 Task: Add an event with the title Second Product Development Meeting: Feature Prioritization, date '2024/04/01', time 8:00 AM to 10:00 AMand add a description: It is essential to listen actively to the potential investor's input, feedback, and inquiries throughout the meeting. This demonstrates your receptiveness to collaboration, willingness to address concerns, and the ability to adapt your business strategy to maximize its potential., put the event into Red category . Add location for the event as: Las Vegas, USA, logged in from the account softage.8@softage.netand send the event invitation to softage.4@softage.net and softage.5@softage.net. Set a reminder for the event 30 minutes before
Action: Mouse moved to (134, 169)
Screenshot: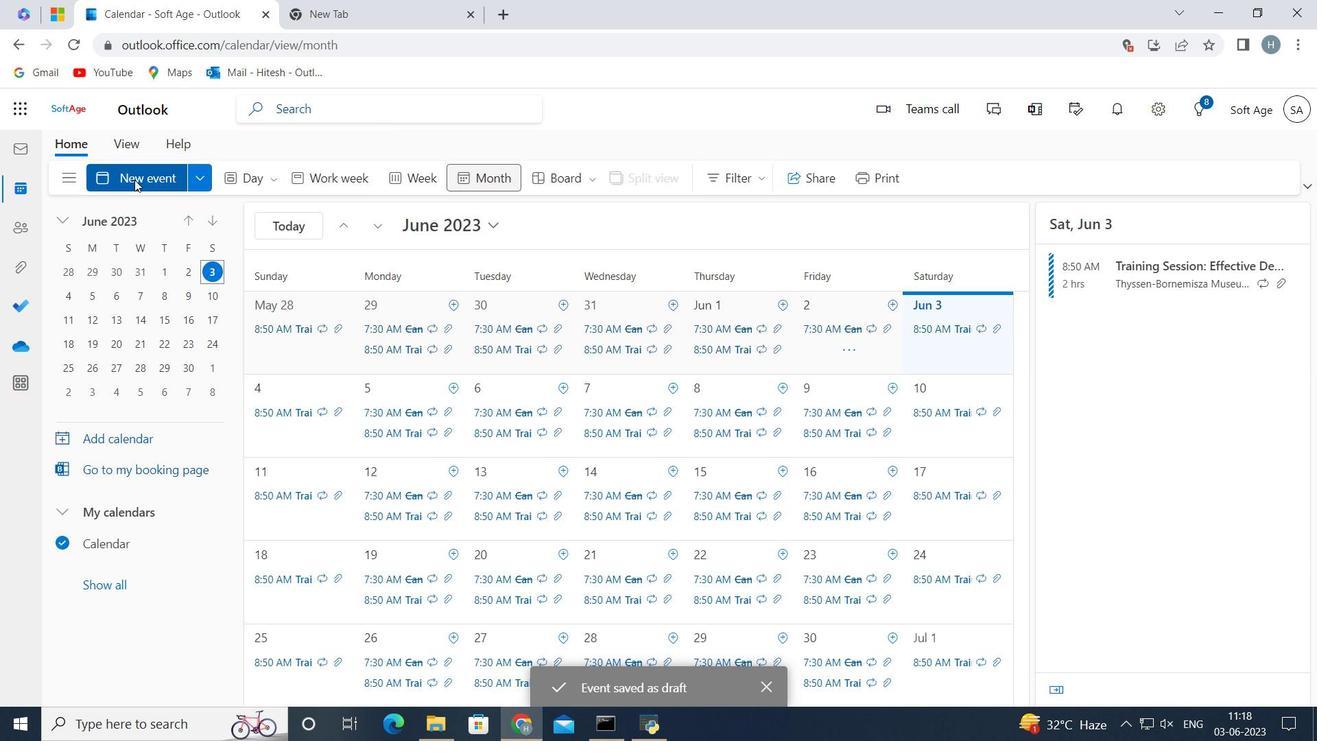 
Action: Mouse pressed left at (134, 169)
Screenshot: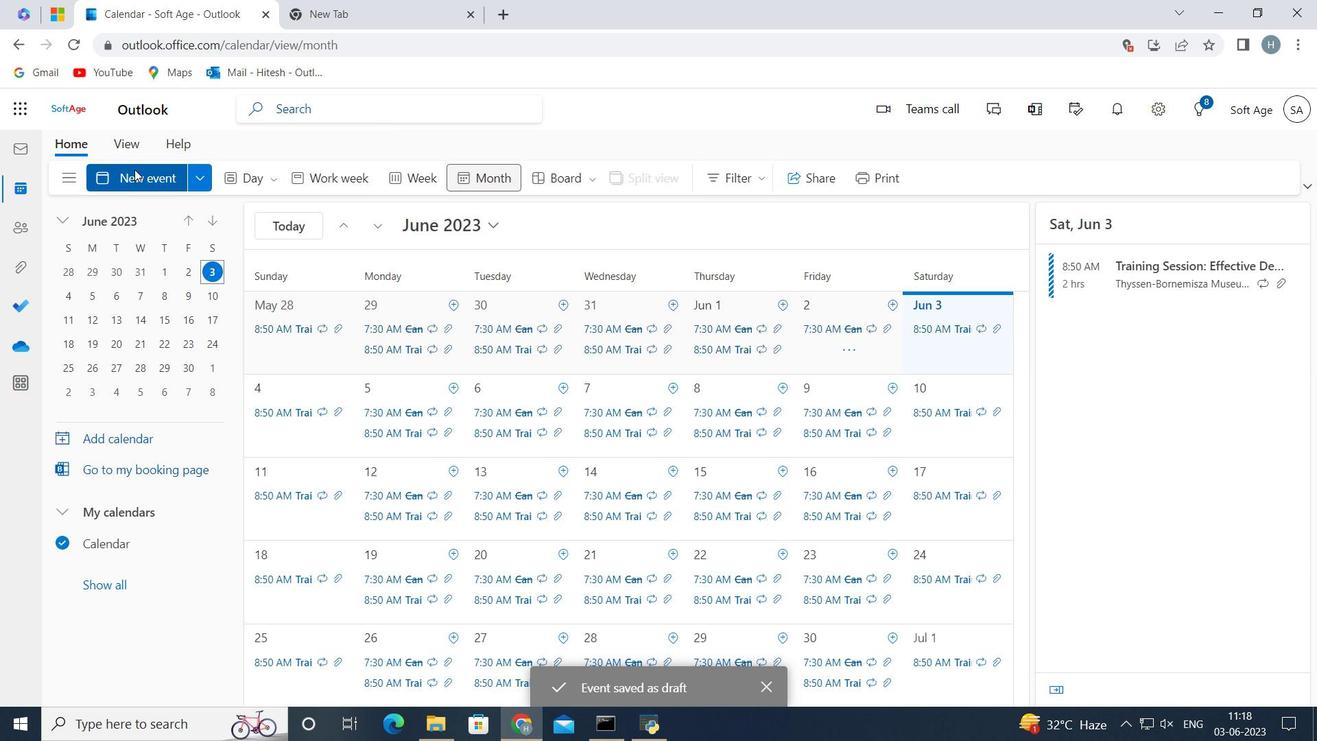 
Action: Mouse moved to (315, 282)
Screenshot: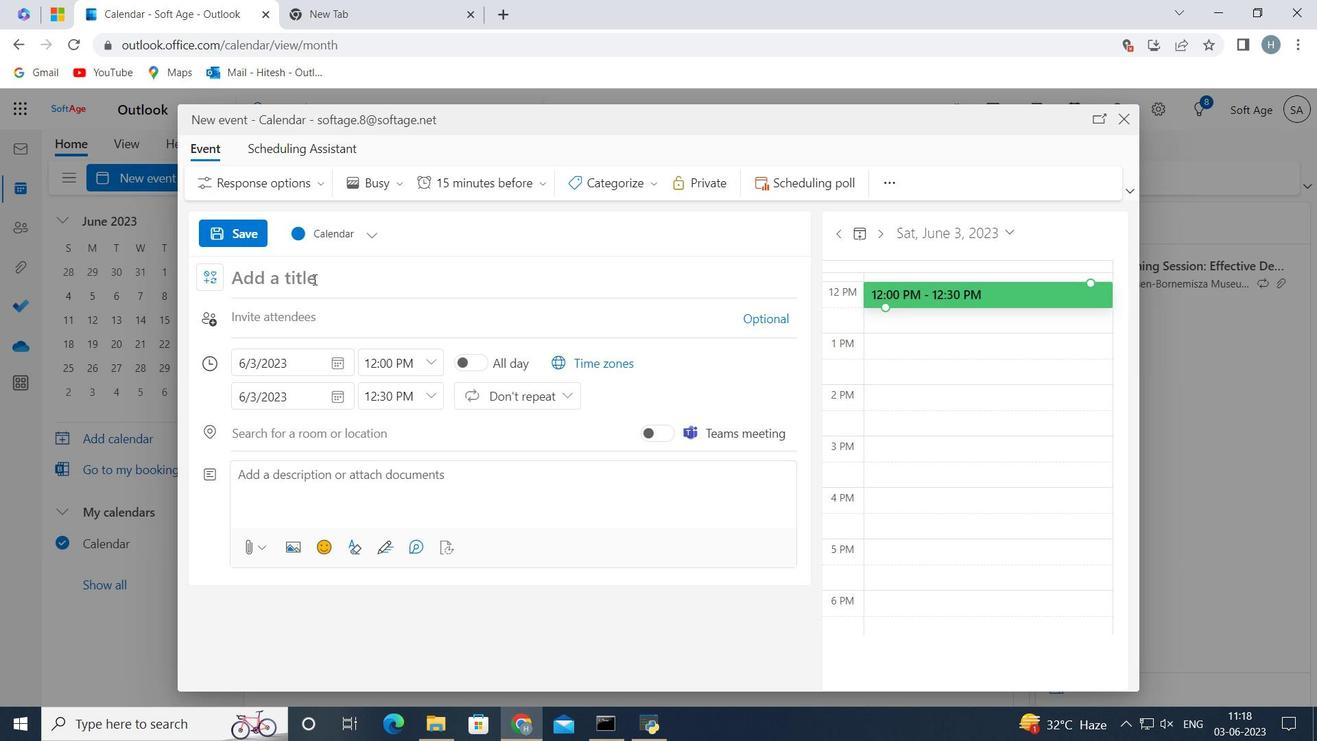 
Action: Mouse pressed left at (315, 282)
Screenshot: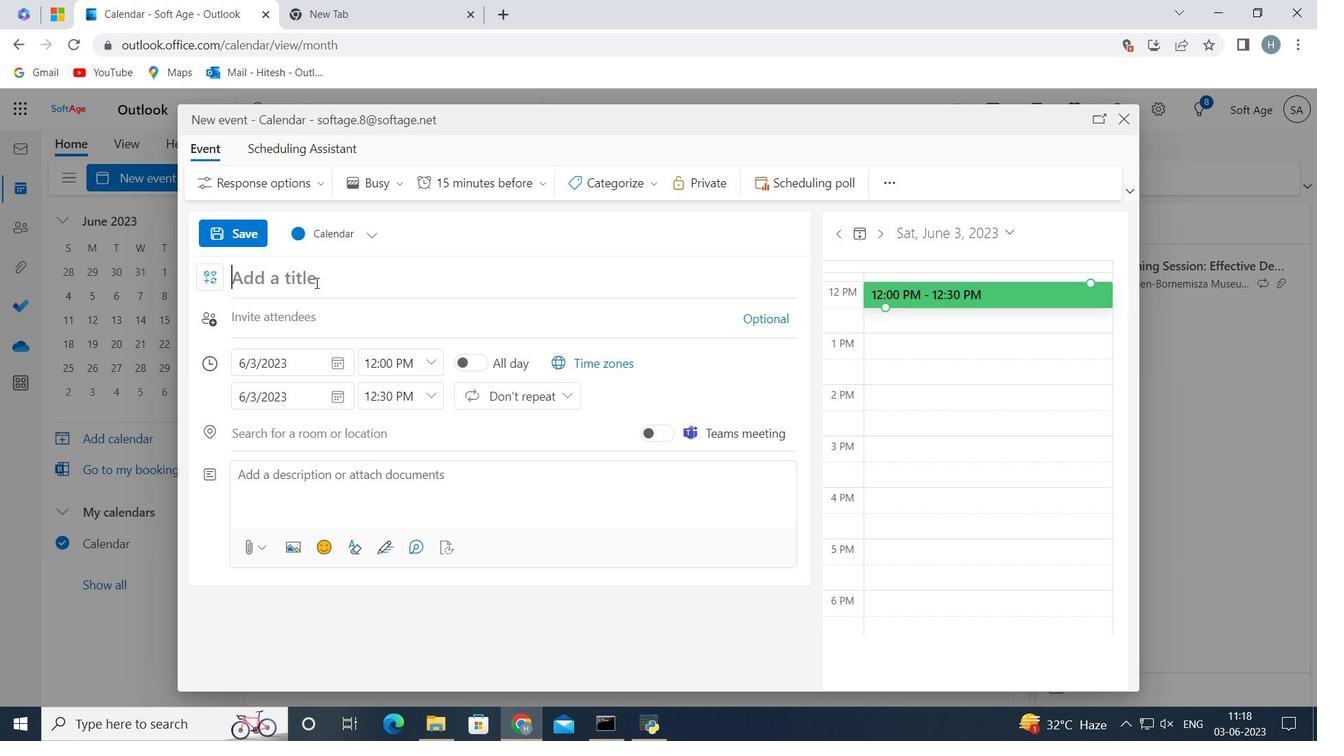 
Action: Key pressed <Key.shift>Second<Key.space><Key.shift><Key.shift><Key.shift><Key.shift><Key.shift><Key.shift><Key.shift><Key.shift><Key.shift><Key.shift><Key.shift><Key.shift><Key.shift><Key.shift><Key.shift><Key.shift><Key.shift><Key.shift><Key.shift><Key.shift><Key.shift><Key.shift><Key.shift><Key.shift><Key.shift><Key.shift><Key.shift><Key.shift><Key.shift><Key.shift><Key.shift><Key.shift><Key.shift><Key.shift><Key.shift><Key.shift><Key.shift><Key.shift>Product<Key.space><Key.shift>Development<Key.space><Key.shift>Meeting
Screenshot: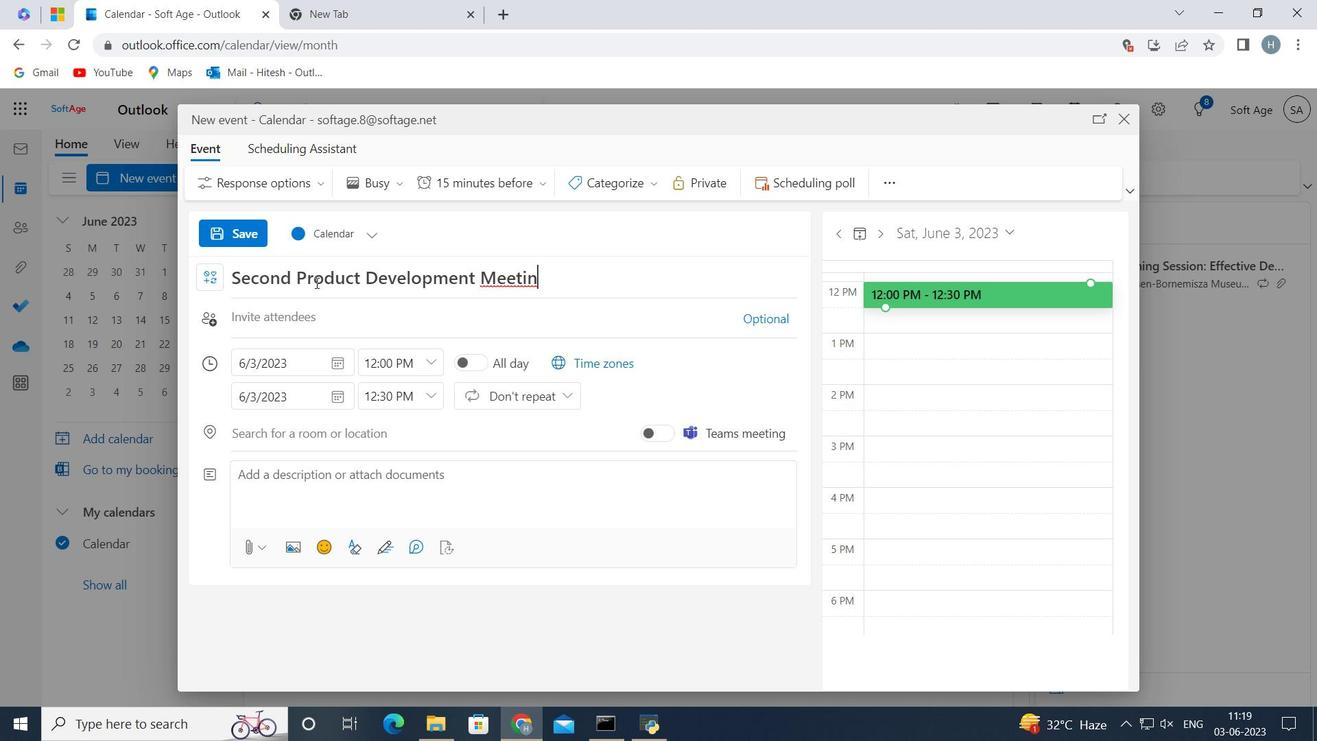 
Action: Mouse moved to (379, 263)
Screenshot: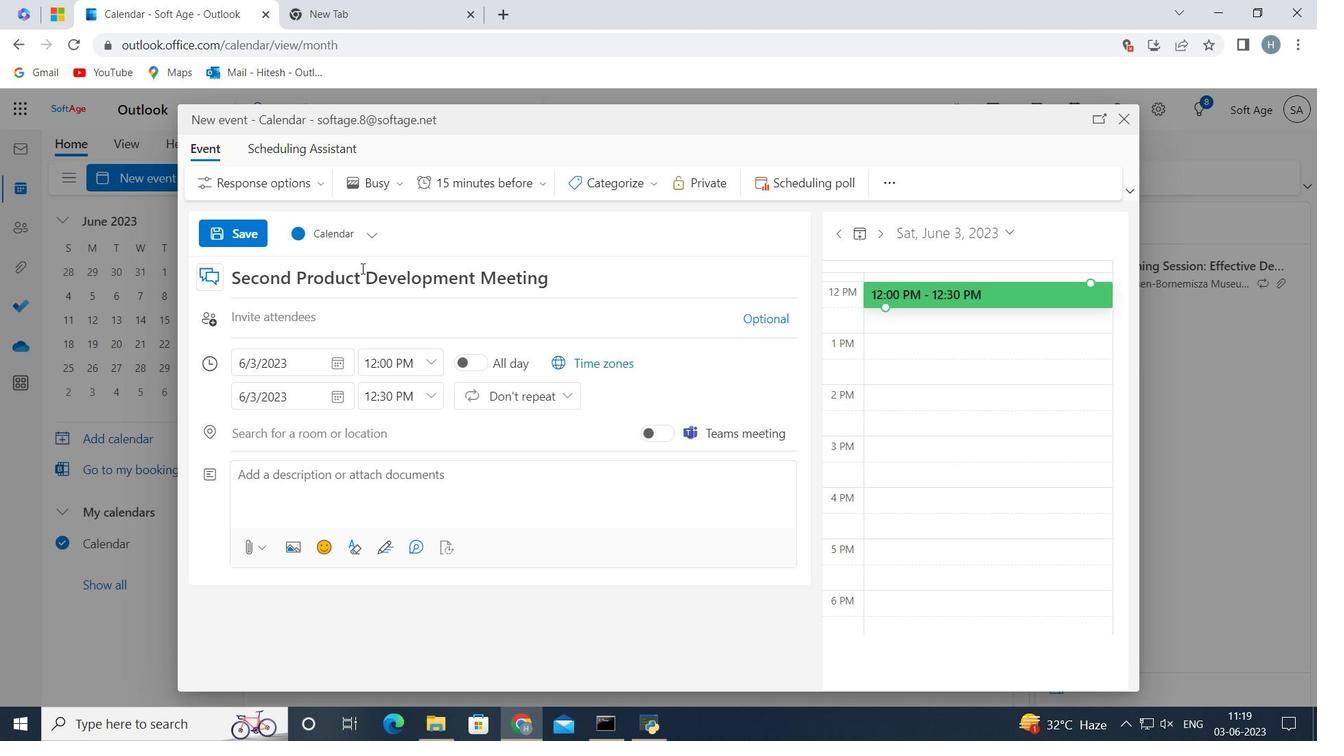 
Action: Key pressed <Key.shift_r>:<Key.space><Key.shift>Feature<Key.space><Key.shift>Prioritization<Key.space>
Screenshot: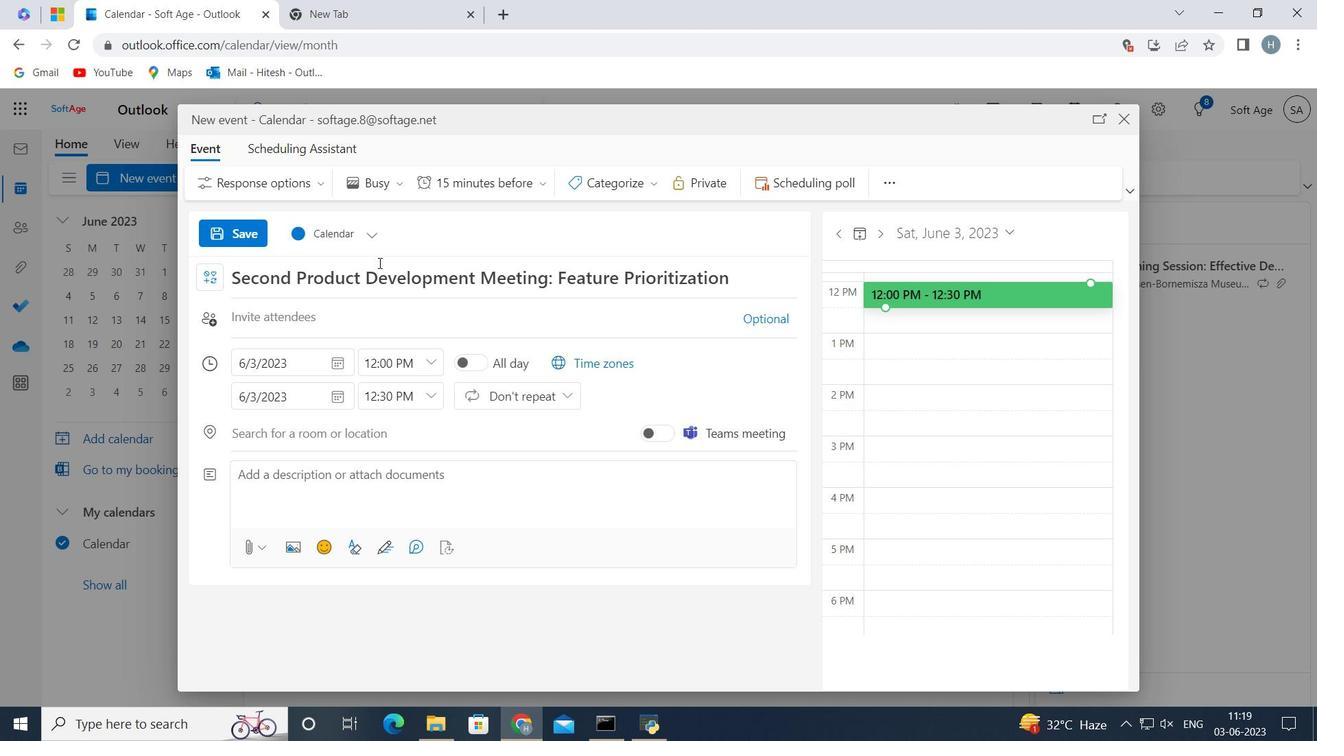 
Action: Mouse moved to (343, 367)
Screenshot: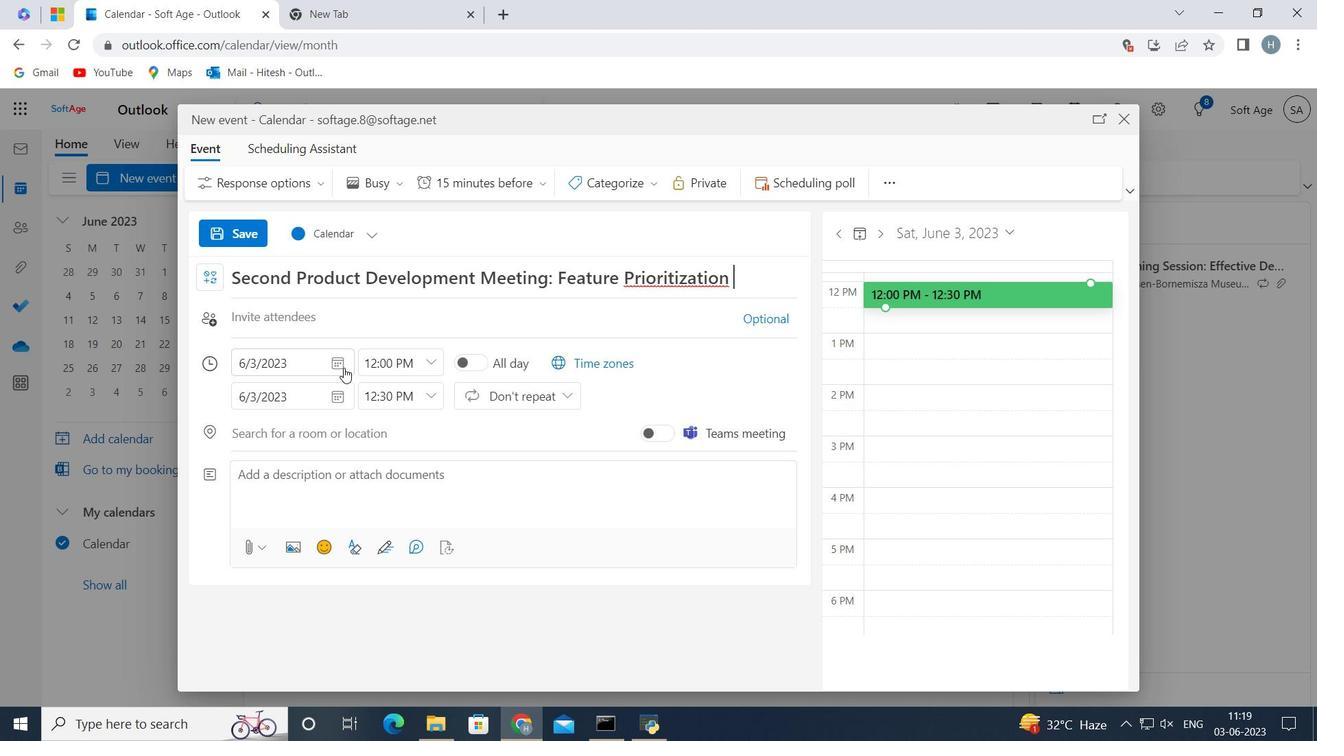 
Action: Mouse pressed left at (343, 367)
Screenshot: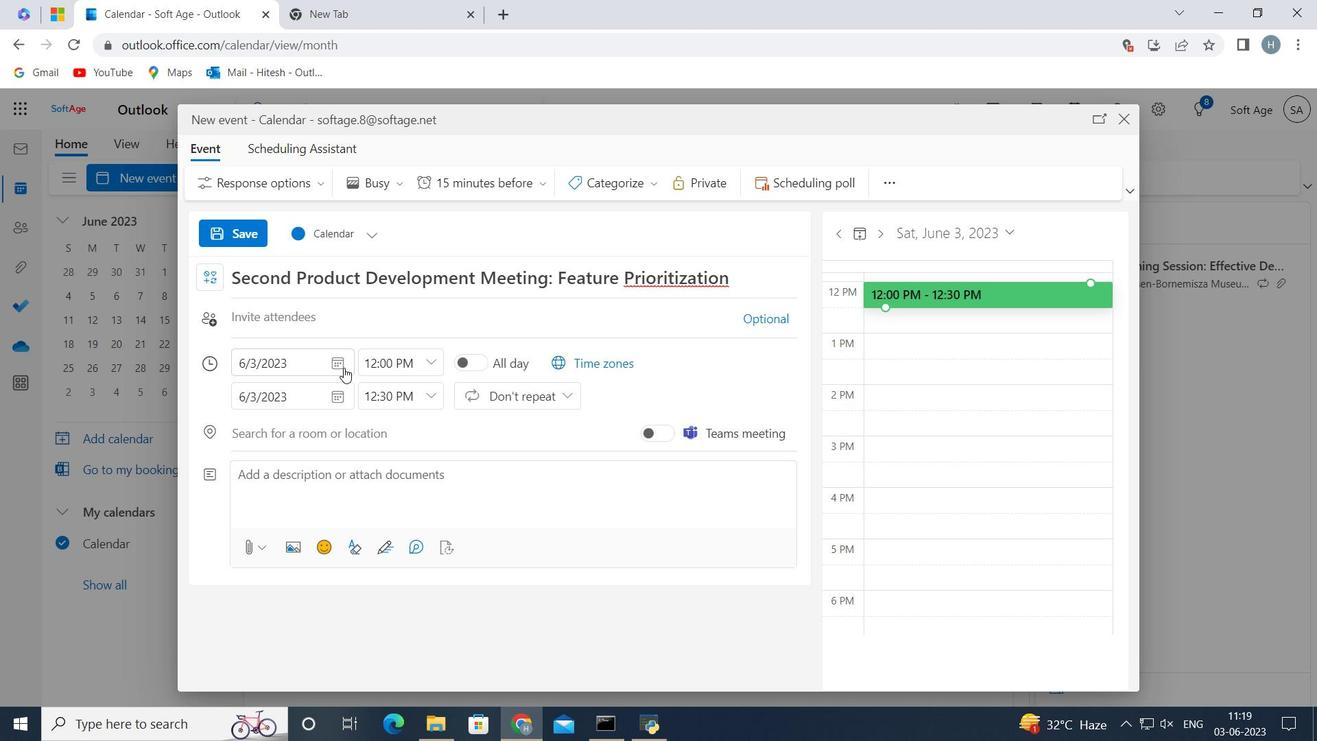 
Action: Mouse moved to (396, 399)
Screenshot: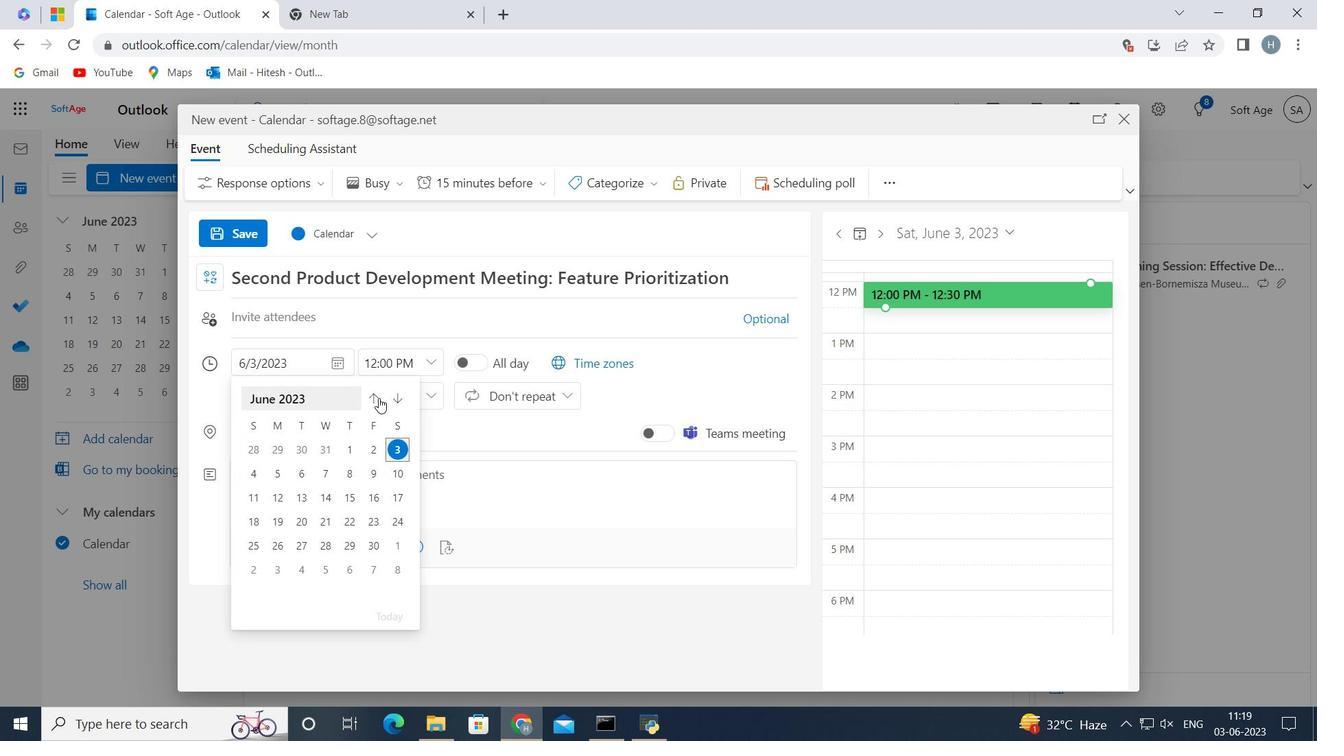 
Action: Mouse pressed left at (396, 399)
Screenshot: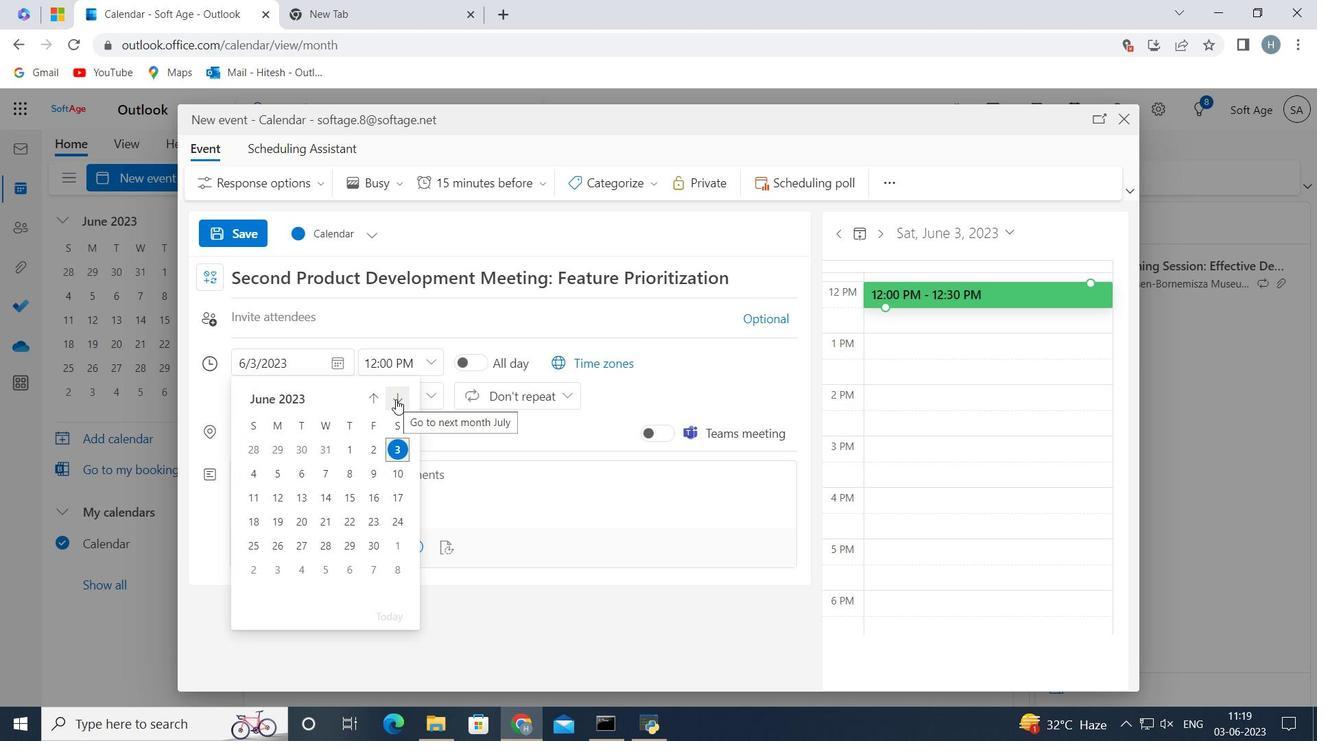
Action: Mouse pressed left at (396, 399)
Screenshot: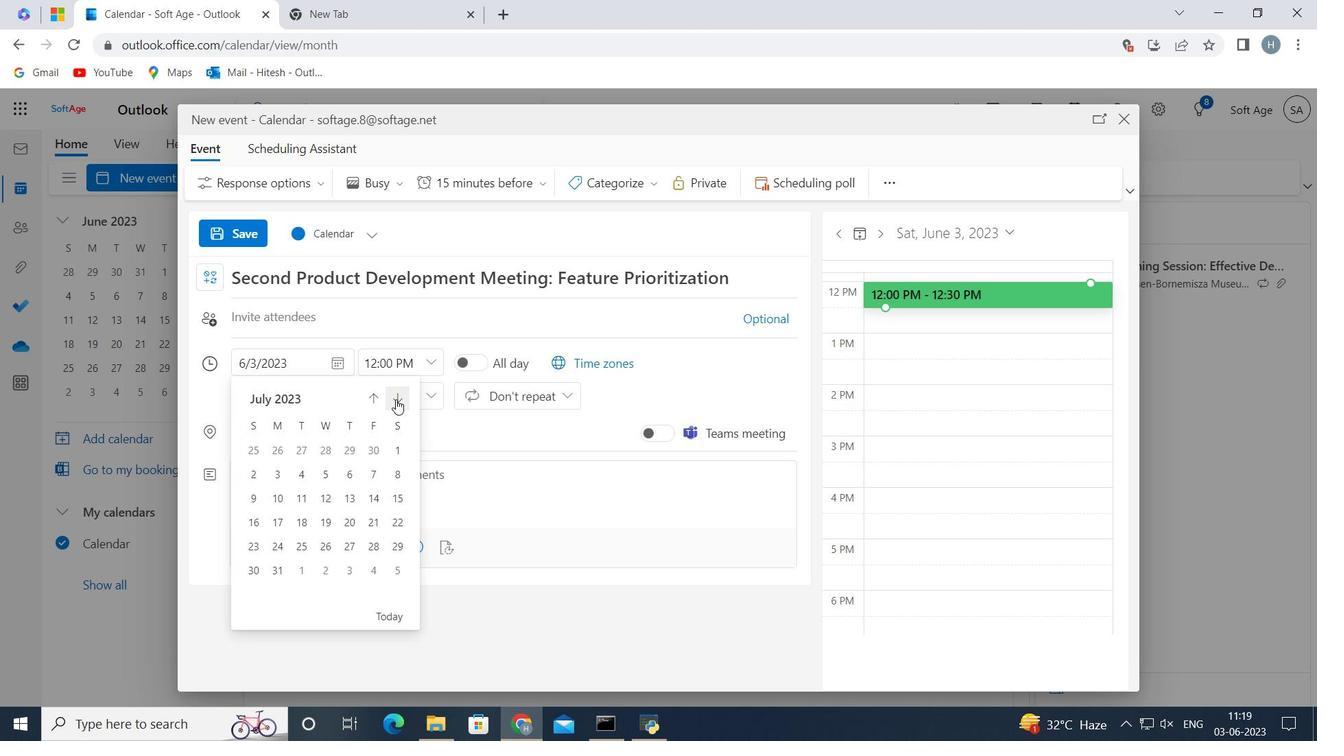 
Action: Mouse pressed left at (396, 399)
Screenshot: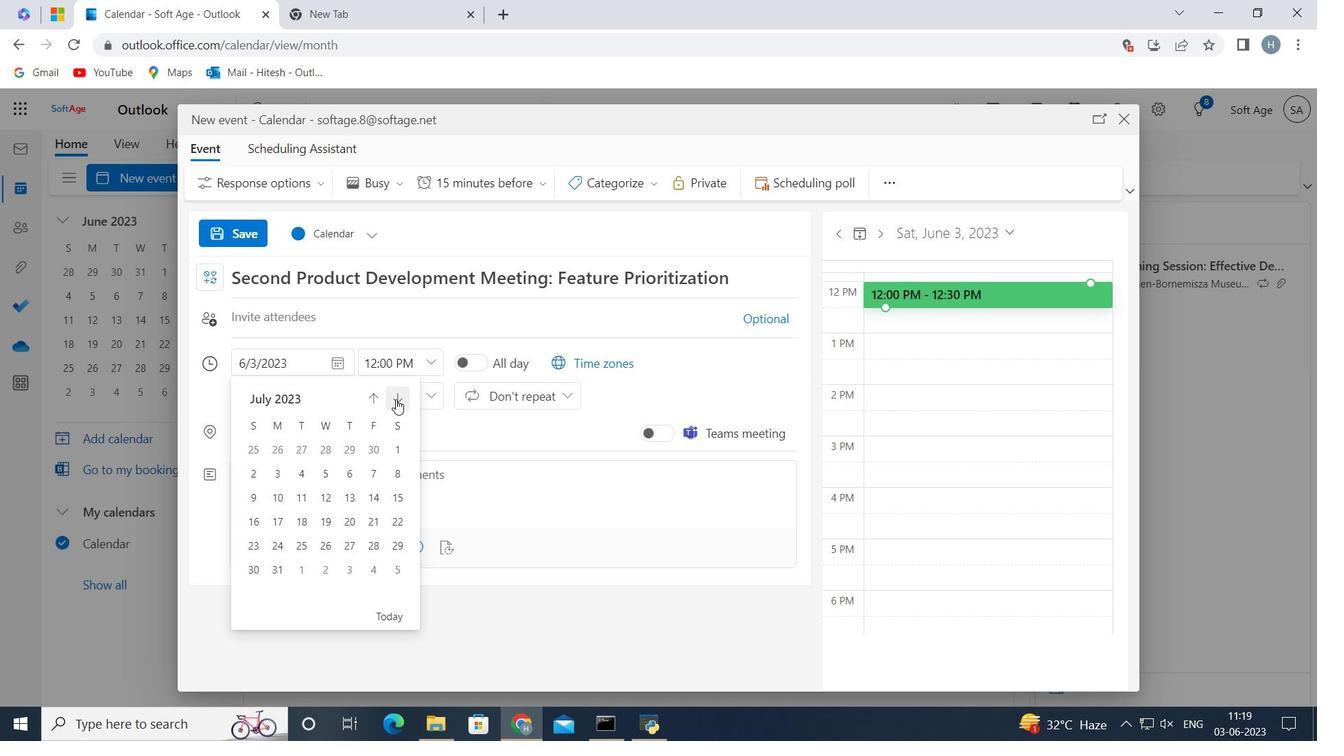 
Action: Mouse pressed left at (396, 399)
Screenshot: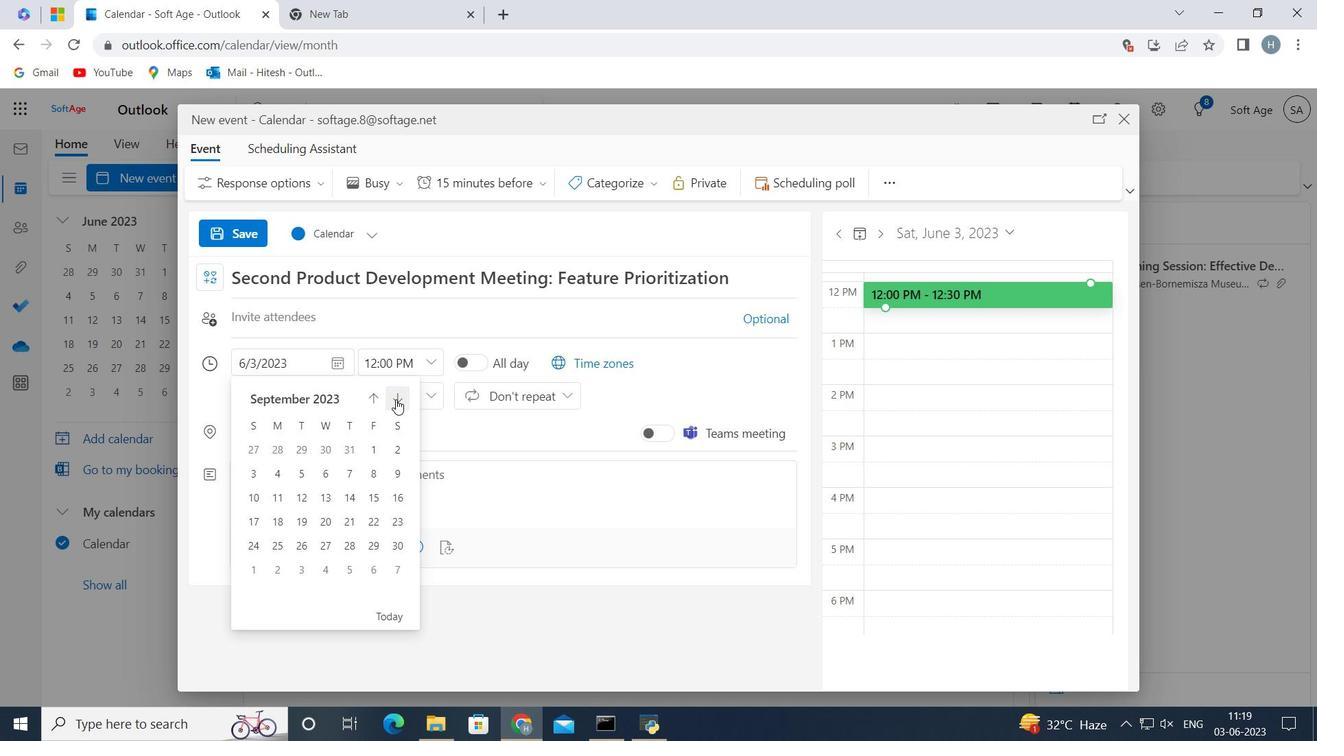 
Action: Mouse pressed left at (396, 399)
Screenshot: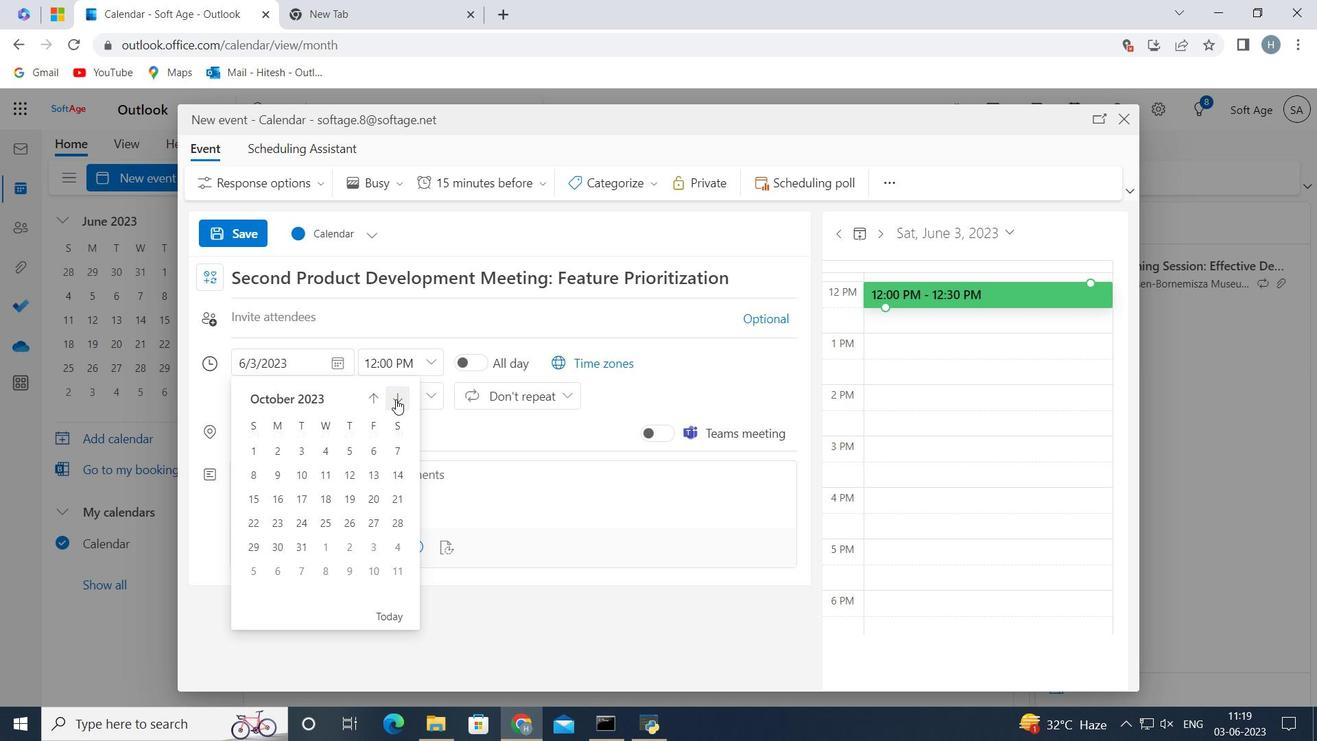 
Action: Mouse pressed left at (396, 399)
Screenshot: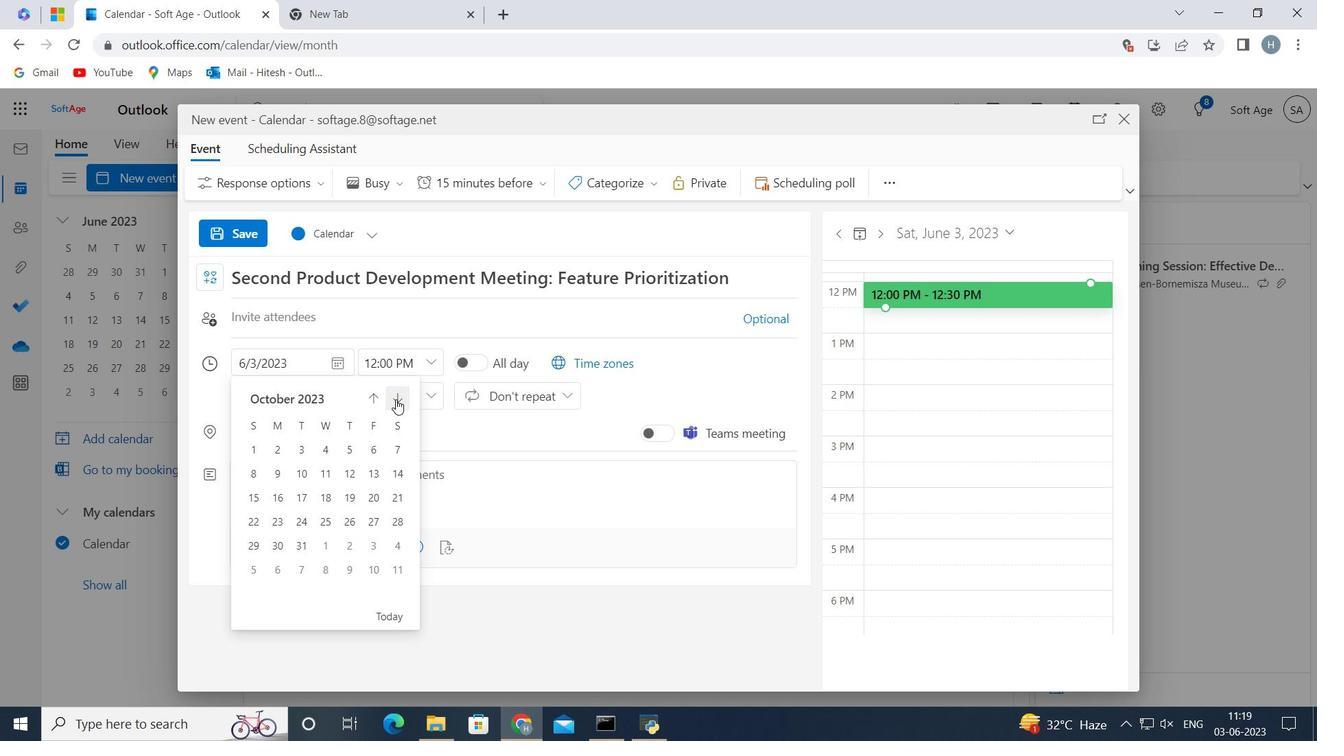 
Action: Mouse pressed left at (396, 399)
Screenshot: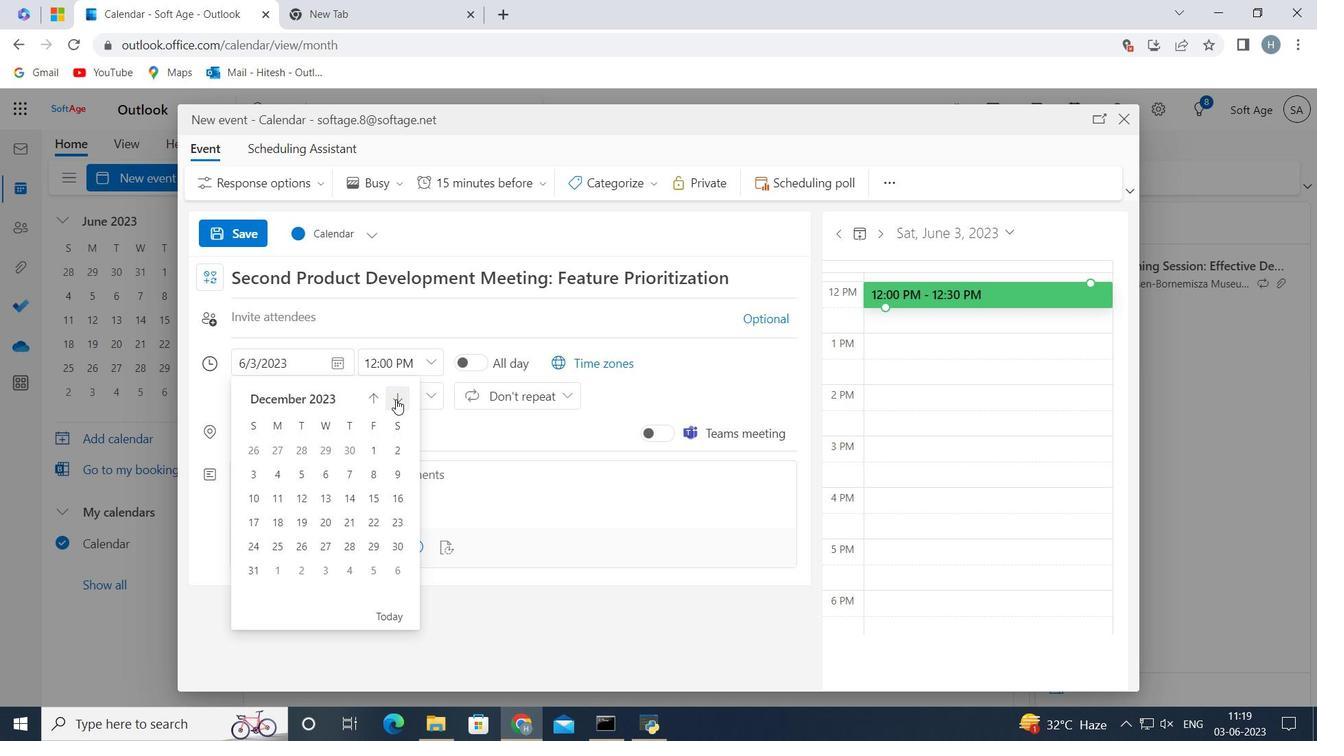 
Action: Mouse pressed left at (396, 399)
Screenshot: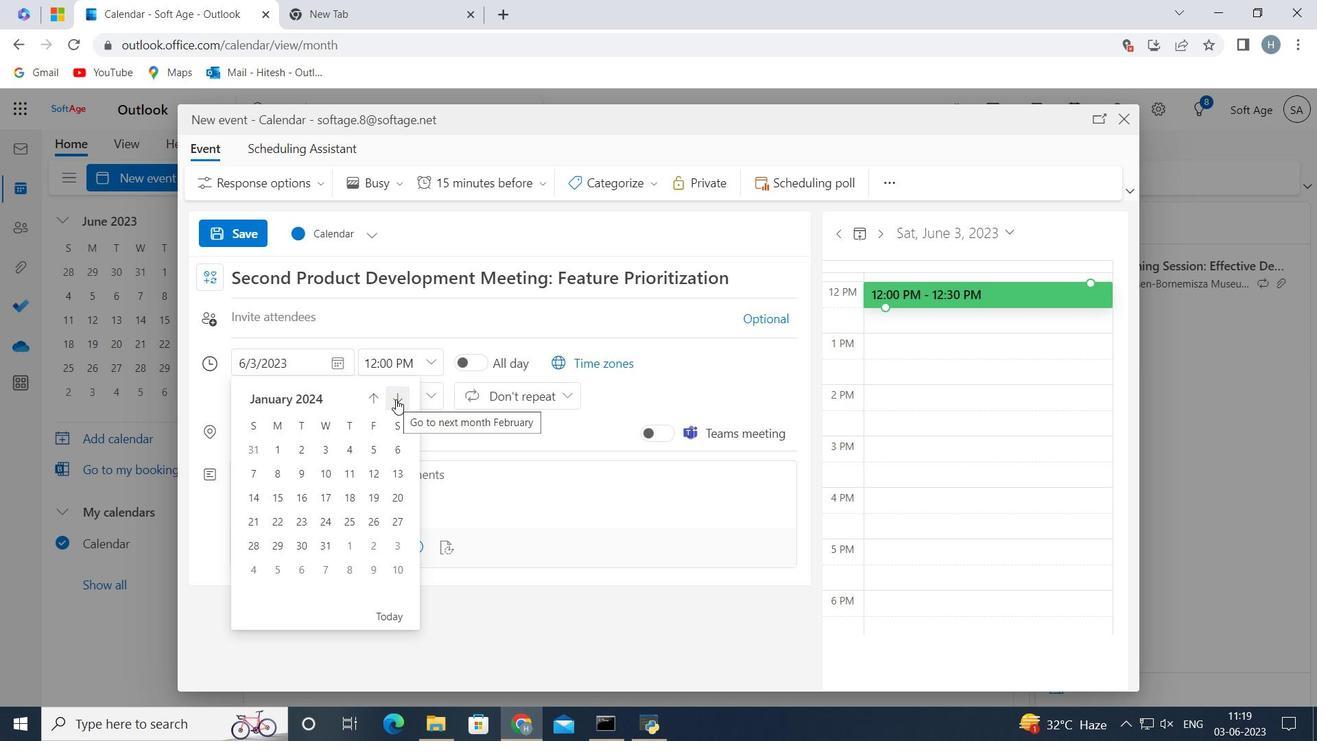 
Action: Mouse pressed left at (396, 399)
Screenshot: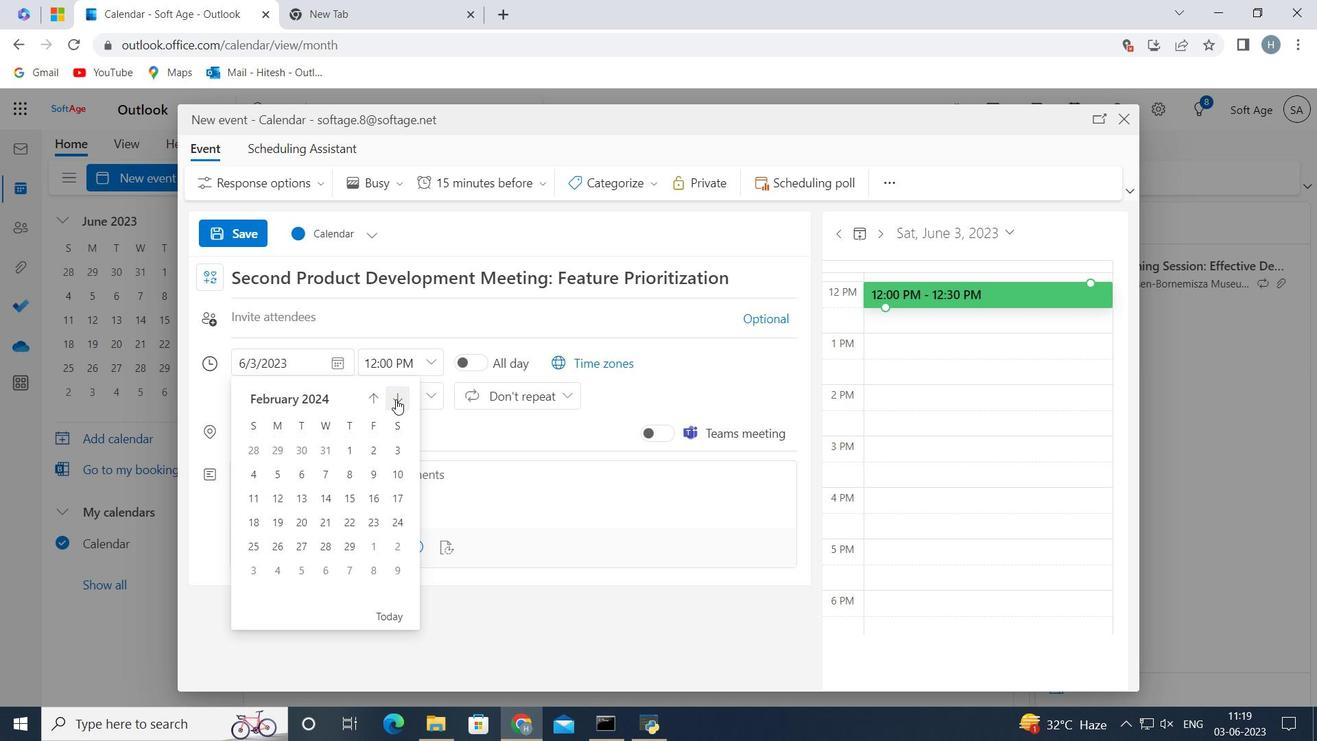 
Action: Mouse pressed left at (396, 399)
Screenshot: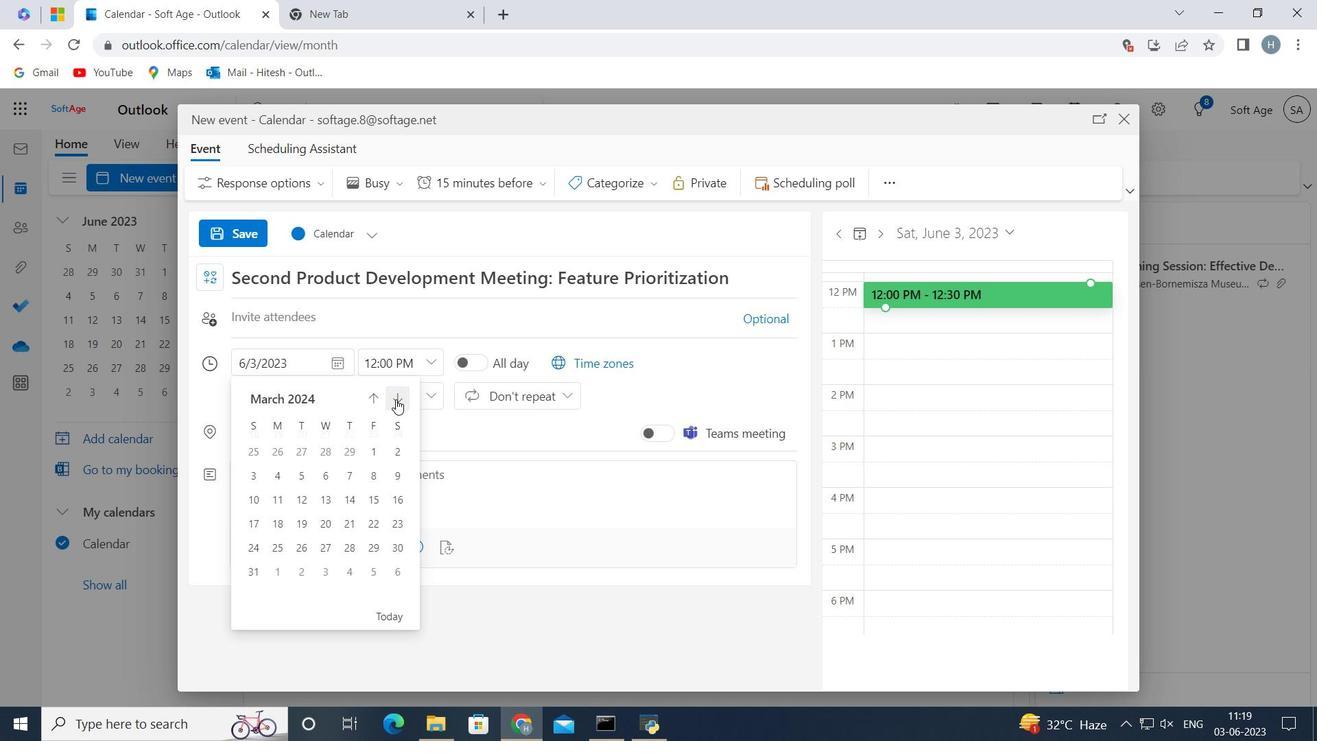 
Action: Mouse moved to (280, 446)
Screenshot: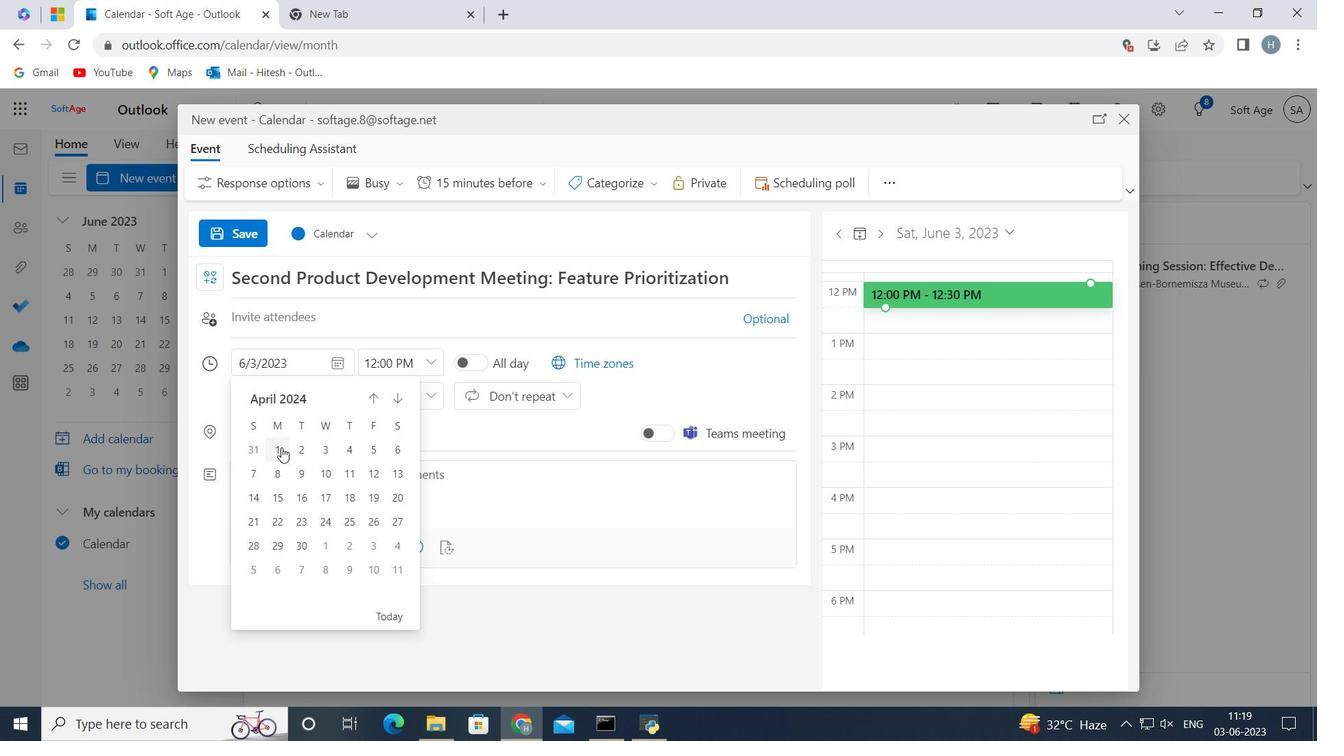 
Action: Mouse pressed left at (280, 446)
Screenshot: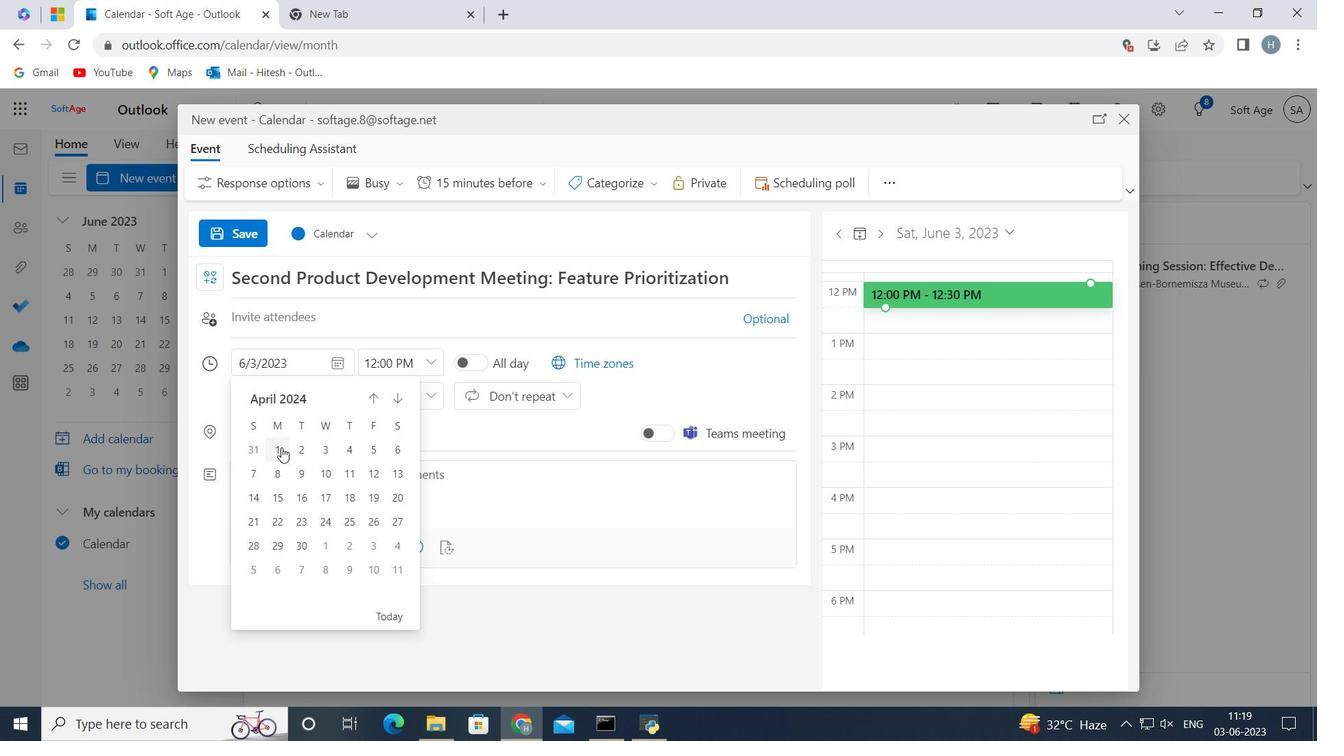 
Action: Mouse moved to (430, 363)
Screenshot: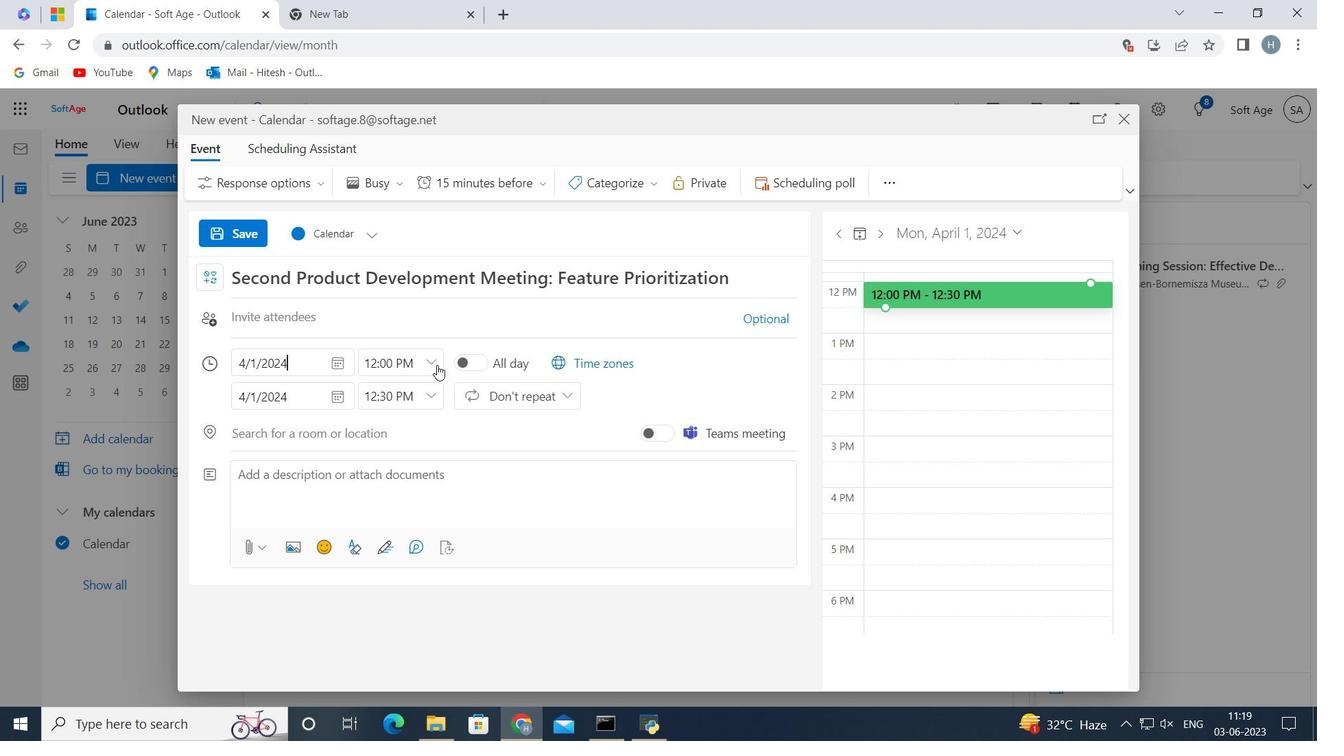 
Action: Mouse pressed left at (430, 363)
Screenshot: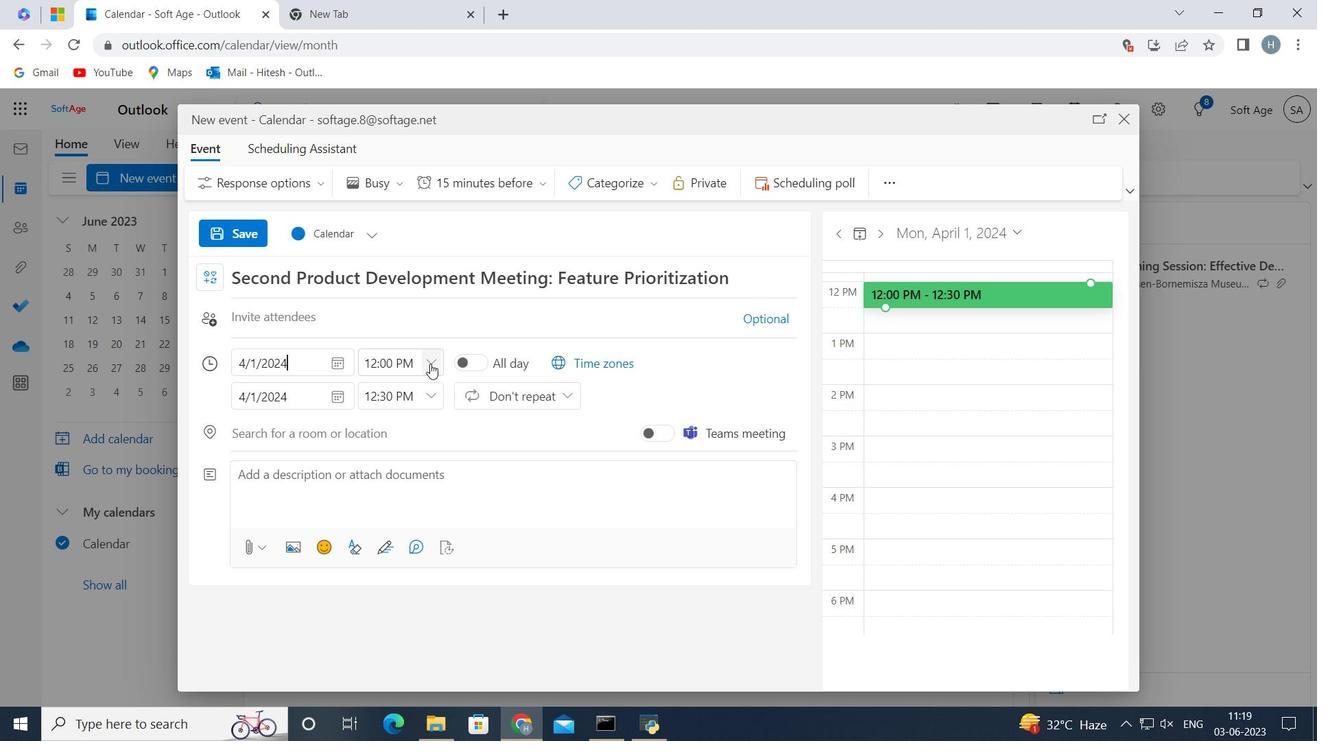 
Action: Mouse moved to (419, 447)
Screenshot: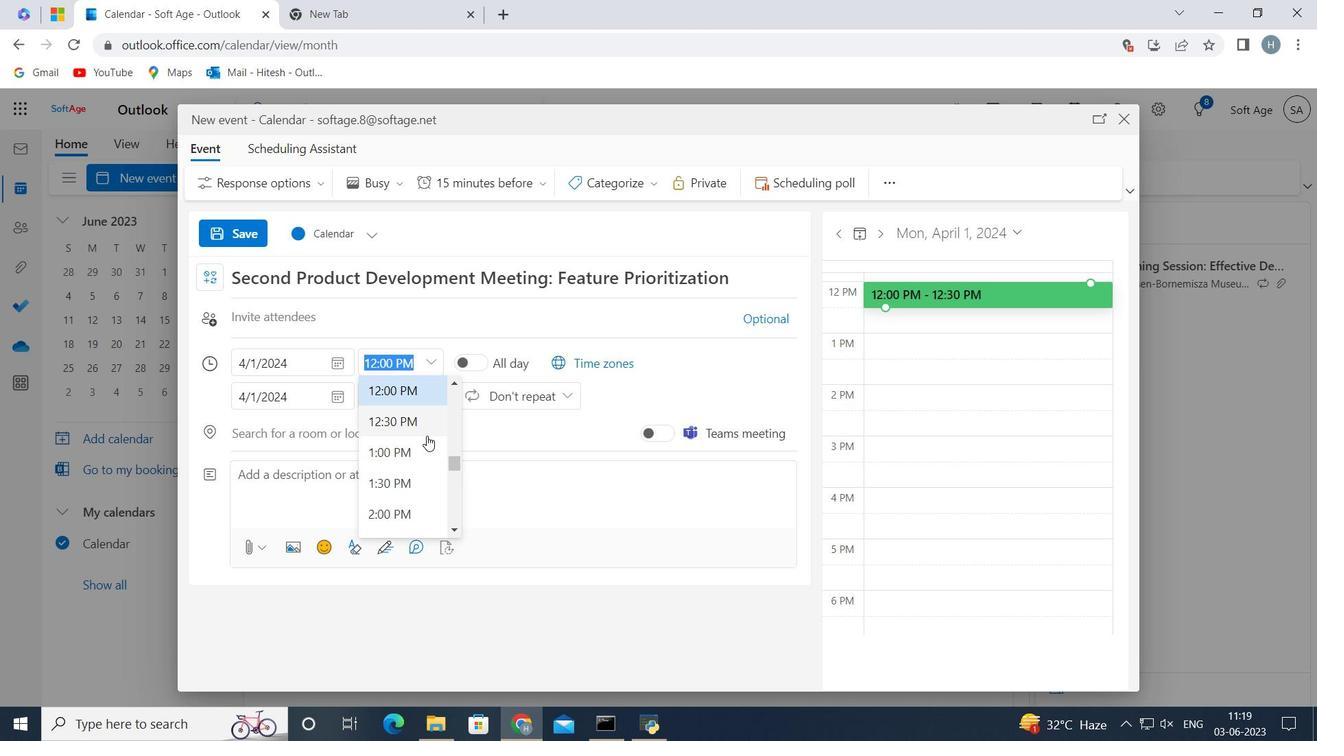 
Action: Mouse scrolled (419, 448) with delta (0, 0)
Screenshot: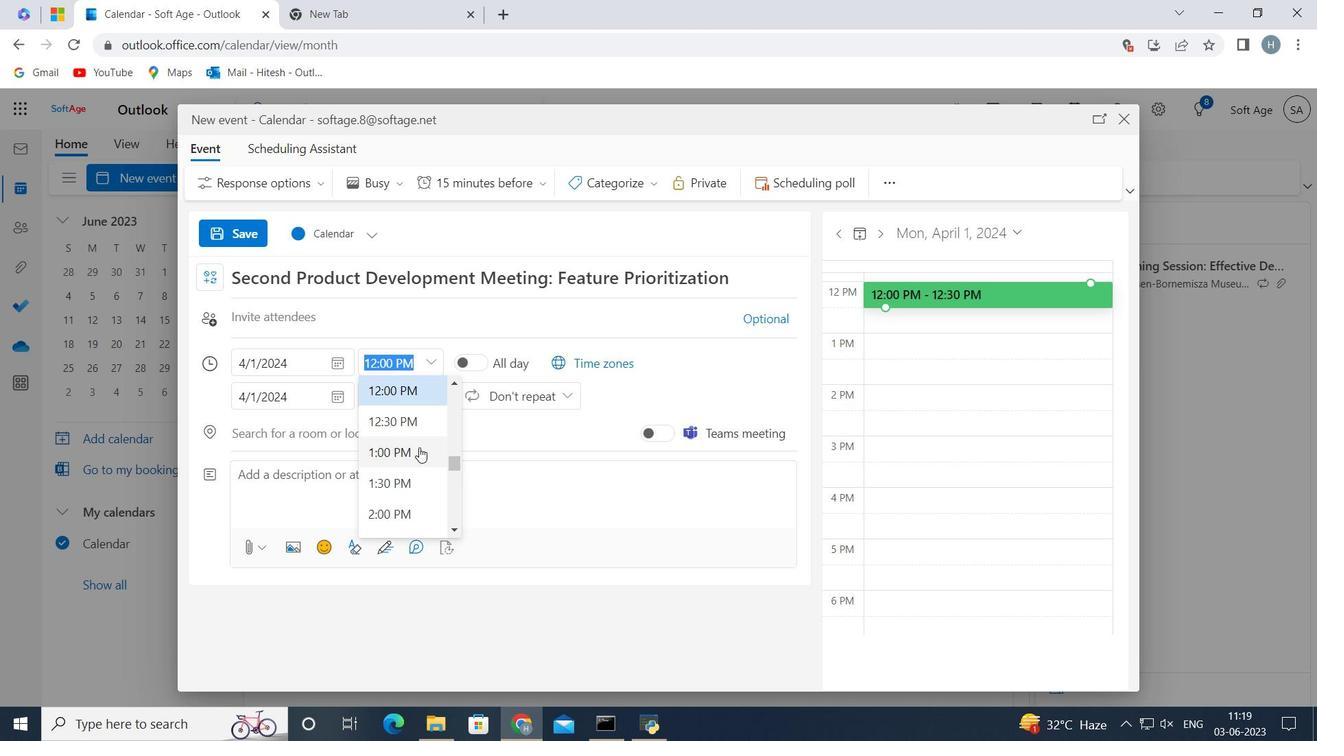 
Action: Mouse scrolled (419, 448) with delta (0, 0)
Screenshot: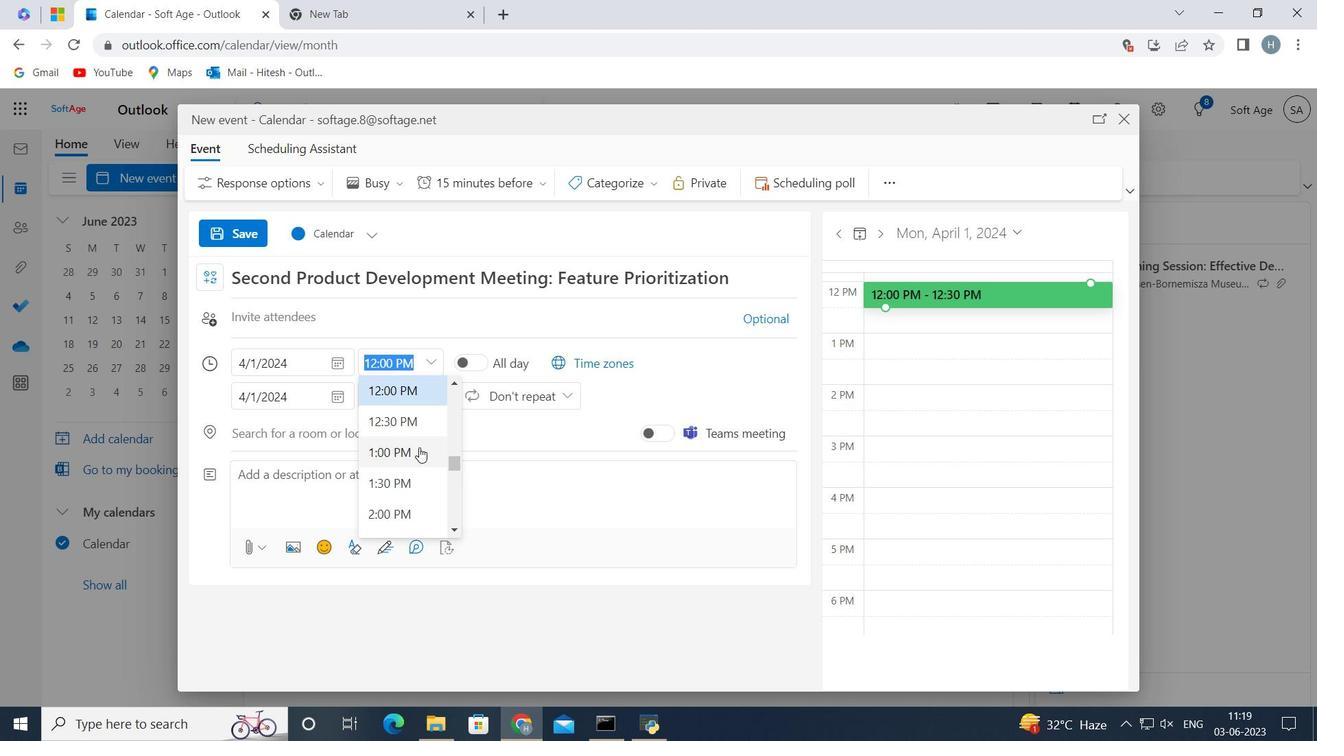
Action: Mouse scrolled (419, 448) with delta (0, 0)
Screenshot: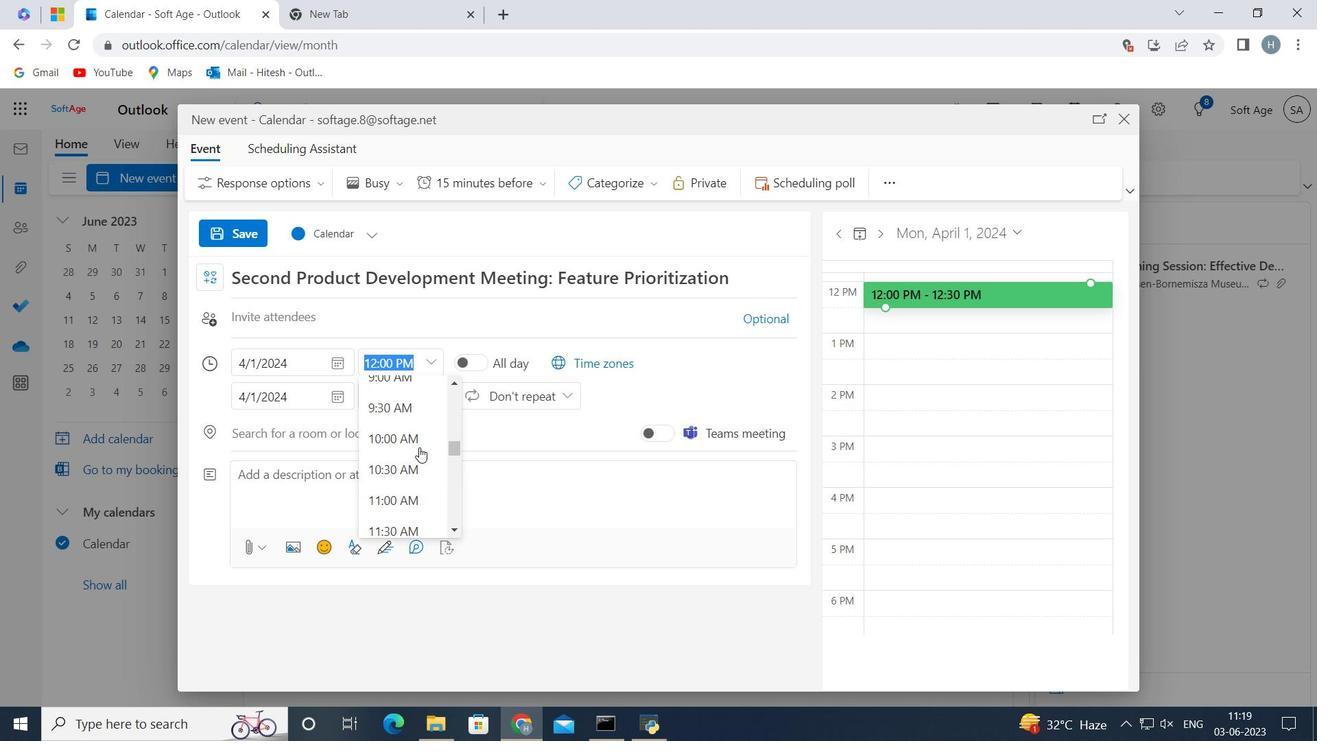 
Action: Mouse moved to (408, 395)
Screenshot: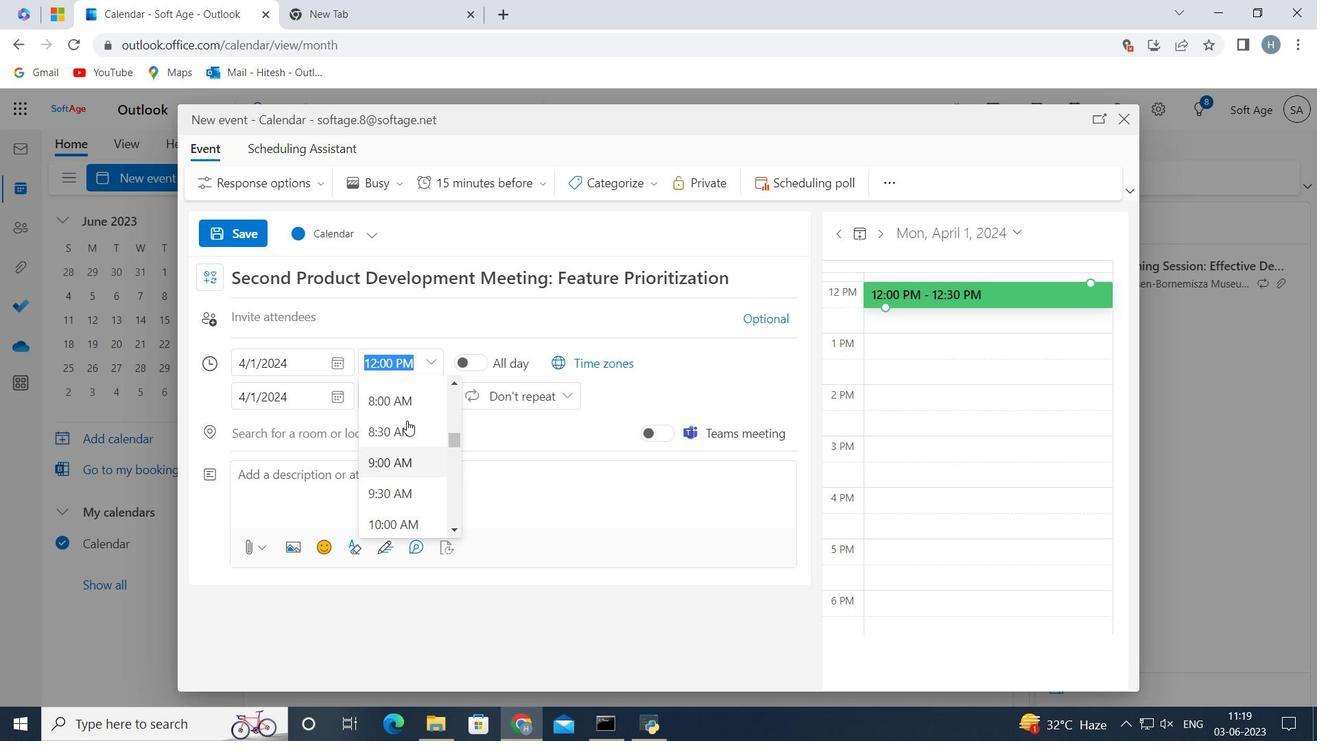 
Action: Mouse pressed left at (408, 395)
Screenshot: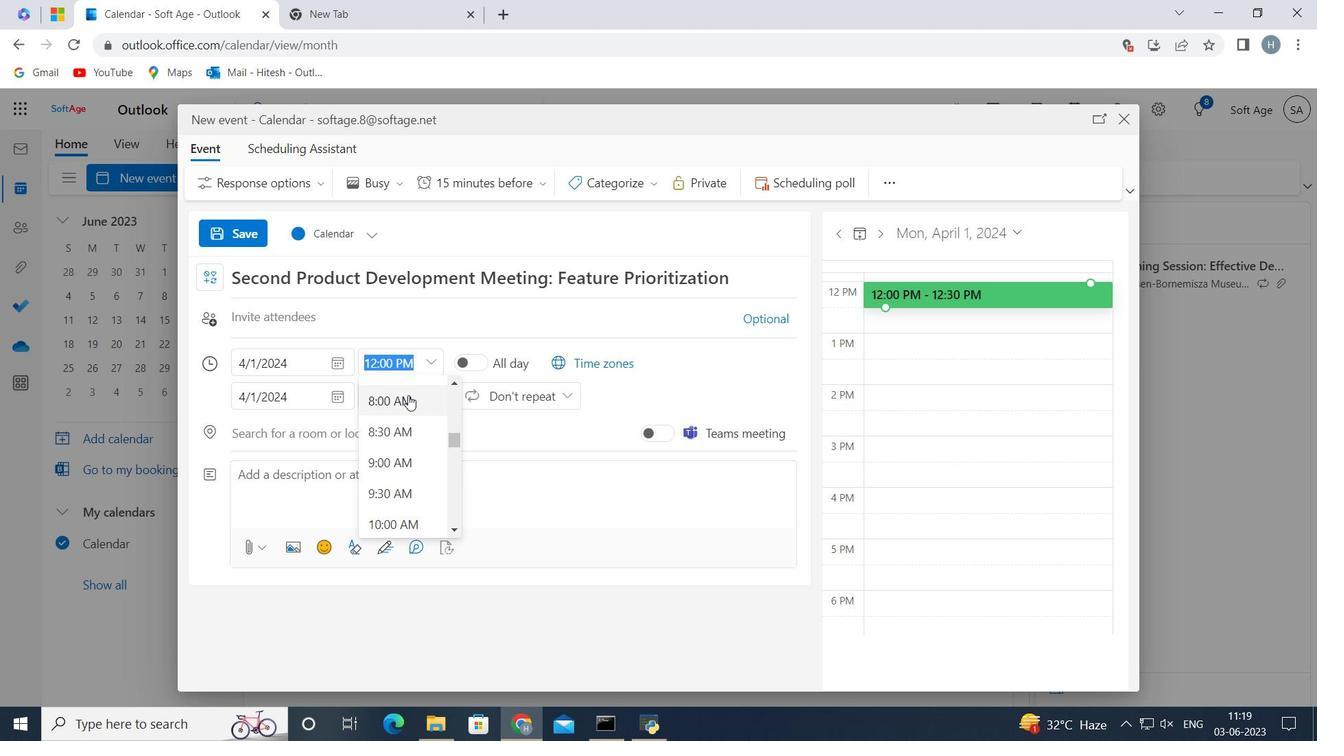 
Action: Mouse moved to (429, 391)
Screenshot: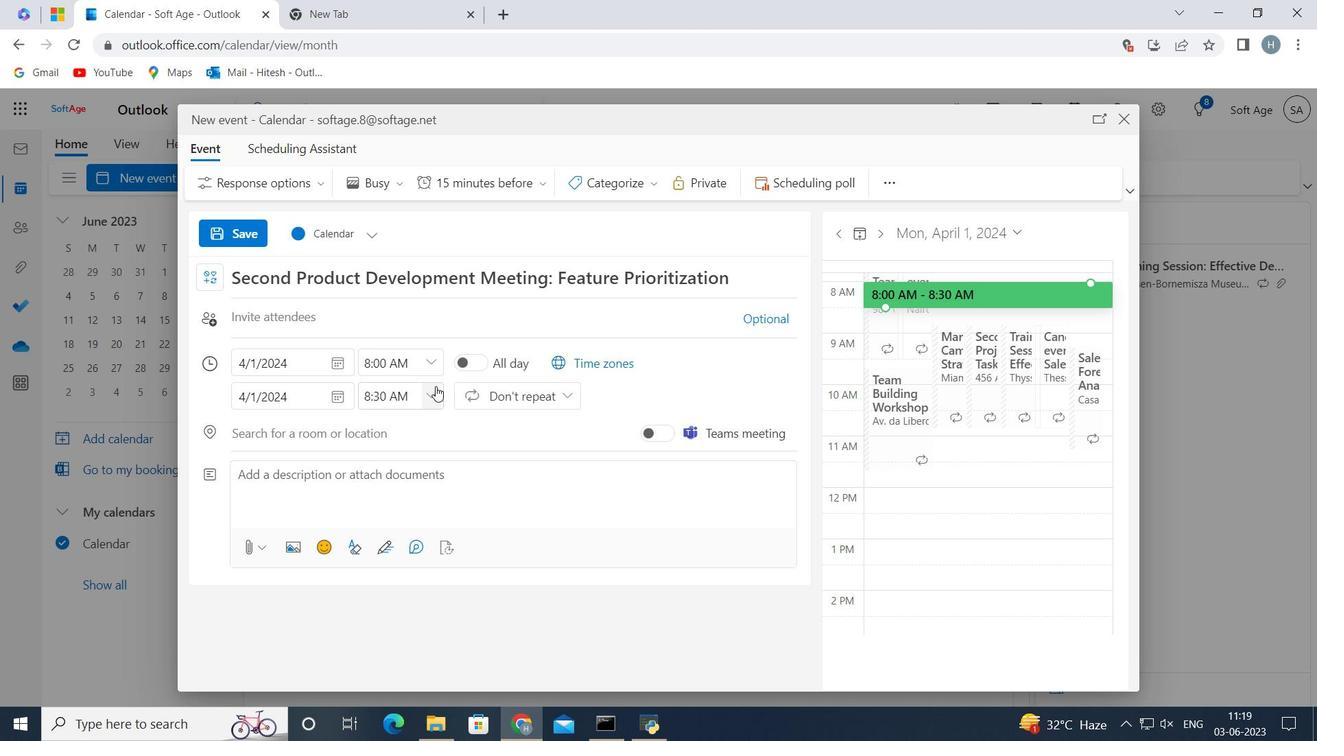 
Action: Mouse pressed left at (429, 391)
Screenshot: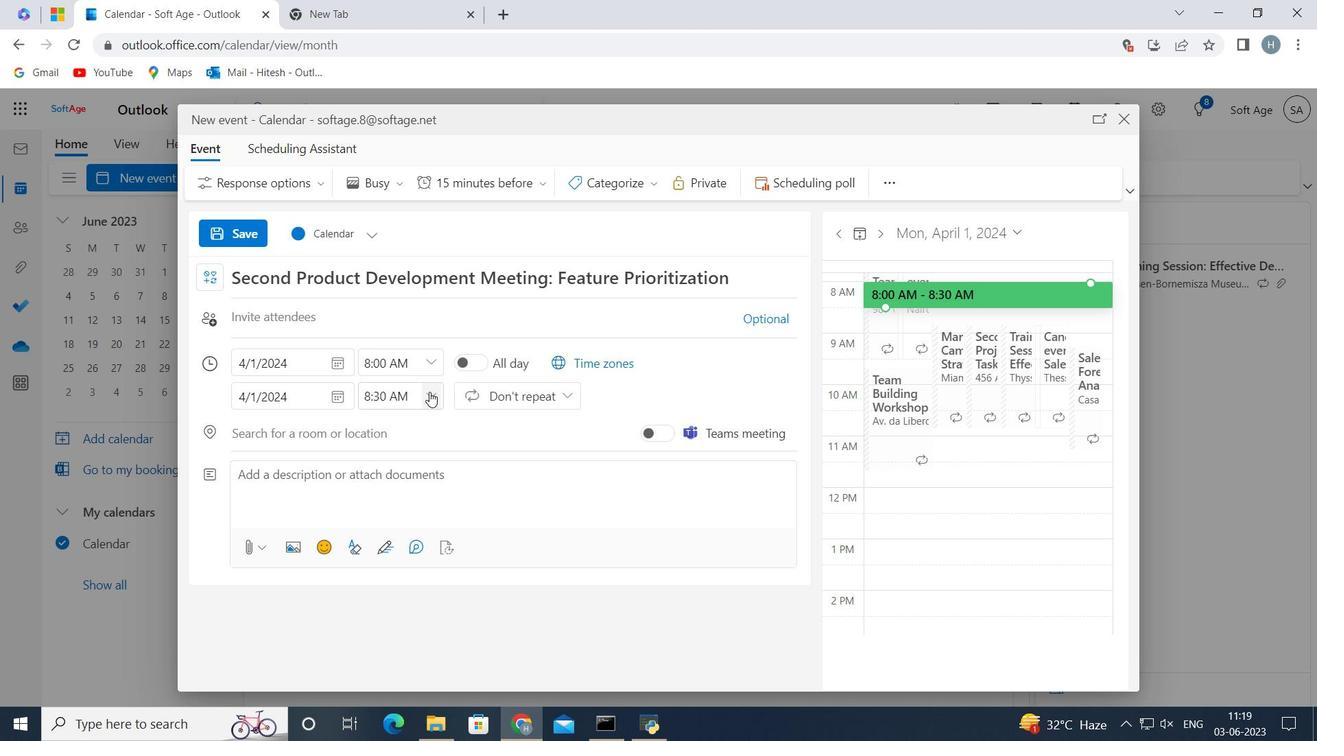 
Action: Mouse moved to (409, 516)
Screenshot: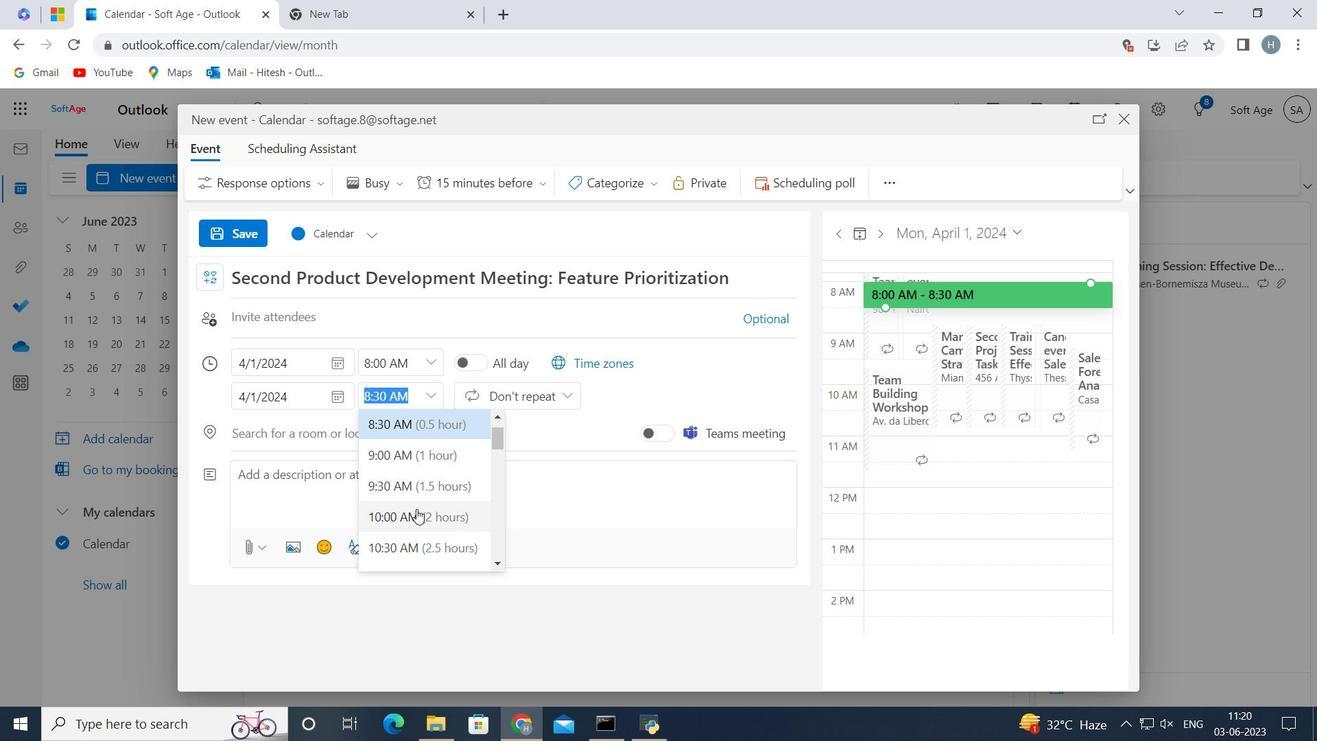 
Action: Mouse pressed left at (409, 516)
Screenshot: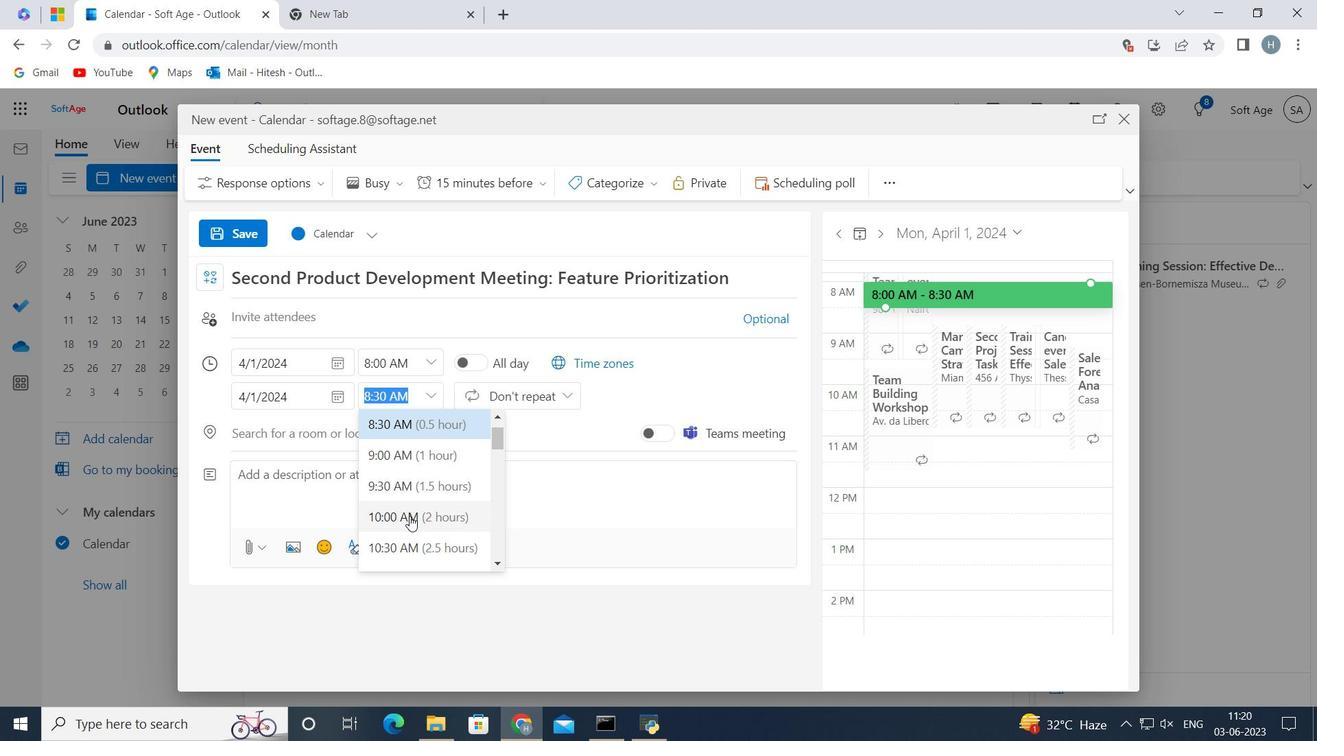 
Action: Mouse moved to (385, 476)
Screenshot: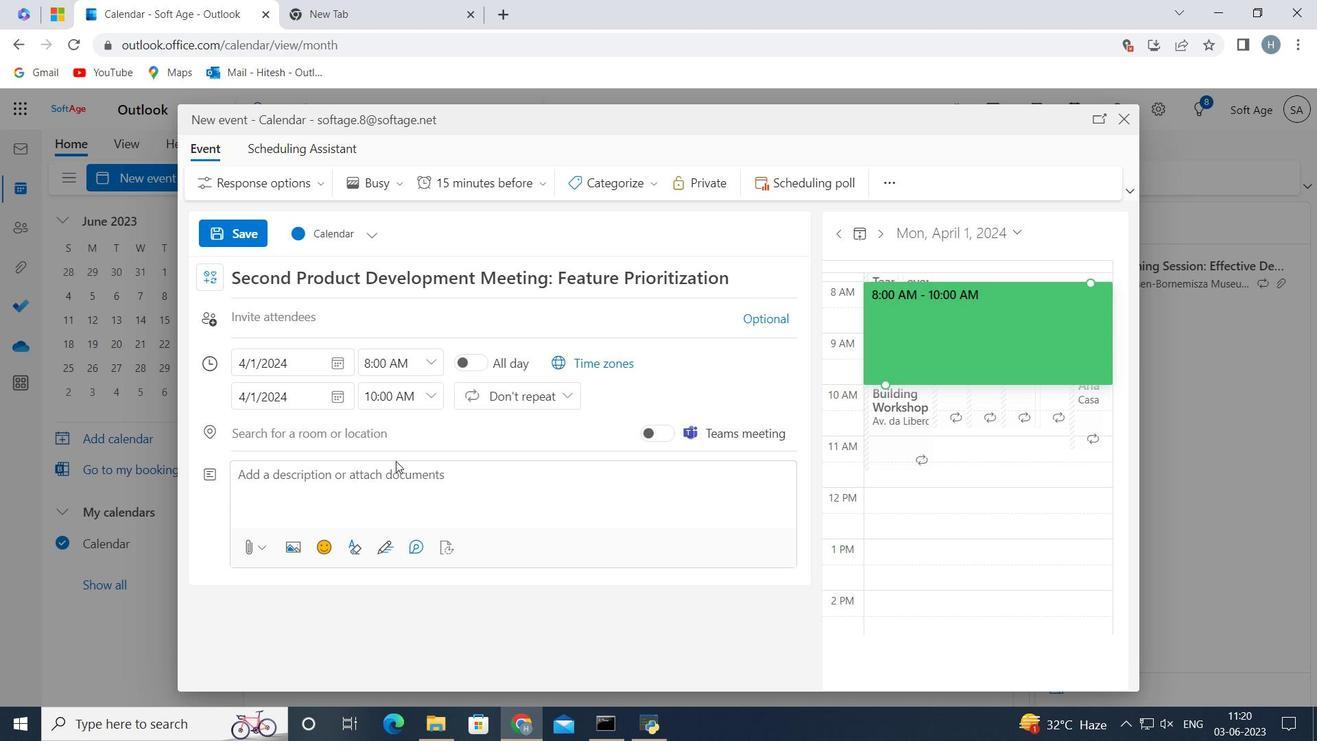 
Action: Mouse pressed left at (385, 476)
Screenshot: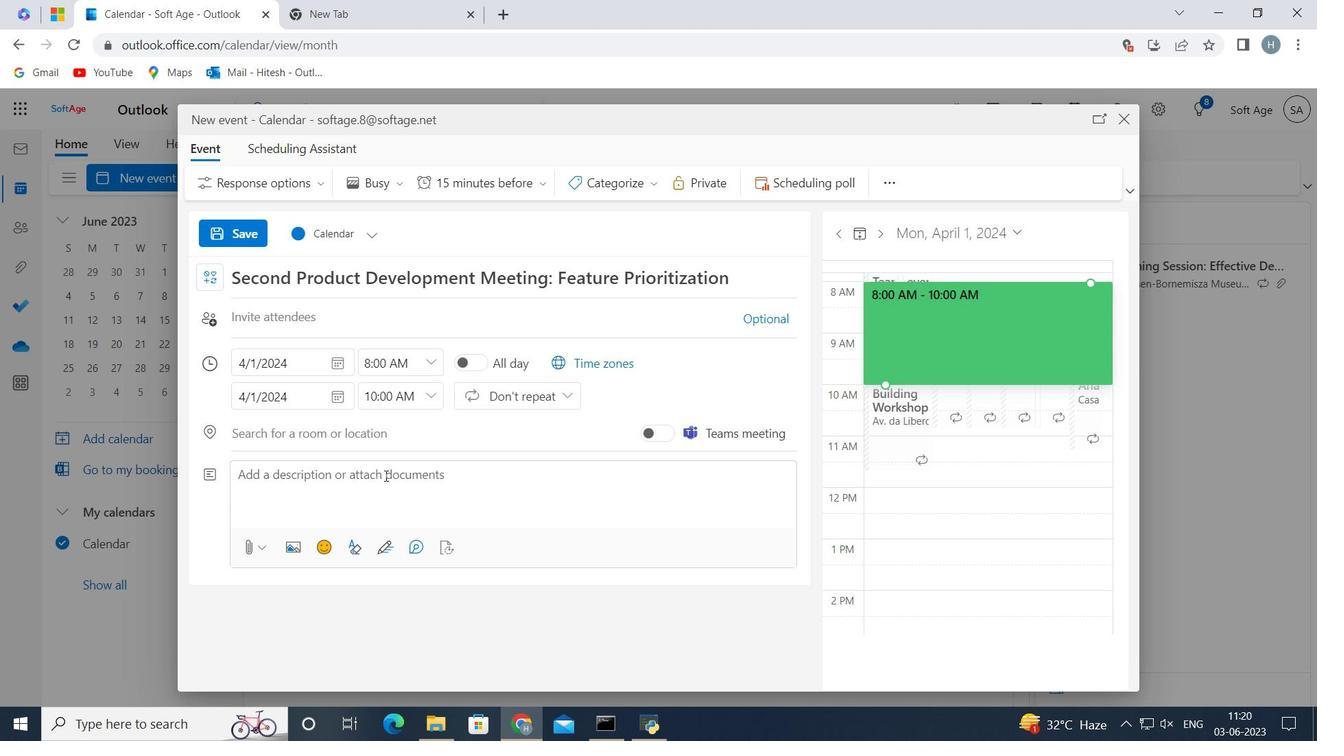 
Action: Key pressed <Key.shift>It<Key.space>is<Key.space>a<Key.backspace>essential<Key.space>to<Key.space>listen<Key.space>actively<Key.space>to<Key.space>the<Key.space>potential<Key.space>investor's<Key.space>input,<Key.space>feedback,<Key.space>and<Key.space>inquiries<Key.space>throughout<Key.space>the<Key.space>meeting.<Key.space><Key.shift>This<Key.space>demonstrates<Key.space>your<Key.space>receptiveness<Key.space>to<Key.space>collaboration,<Key.space>willingness<Key.space>to<Key.space>address<Key.space>concerns,<Key.space>annd<Key.backspace><Key.backspace>d<Key.space>the<Key.space>ability<Key.space>to<Key.space>adapt<Key.space>your<Key.space>business<Key.space>strategy<Key.space>to<Key.space>maximise<Key.backspace><Key.backspace>ze<Key.space>its<Key.space>potential,<Key.backspace>.<Key.space>
Screenshot: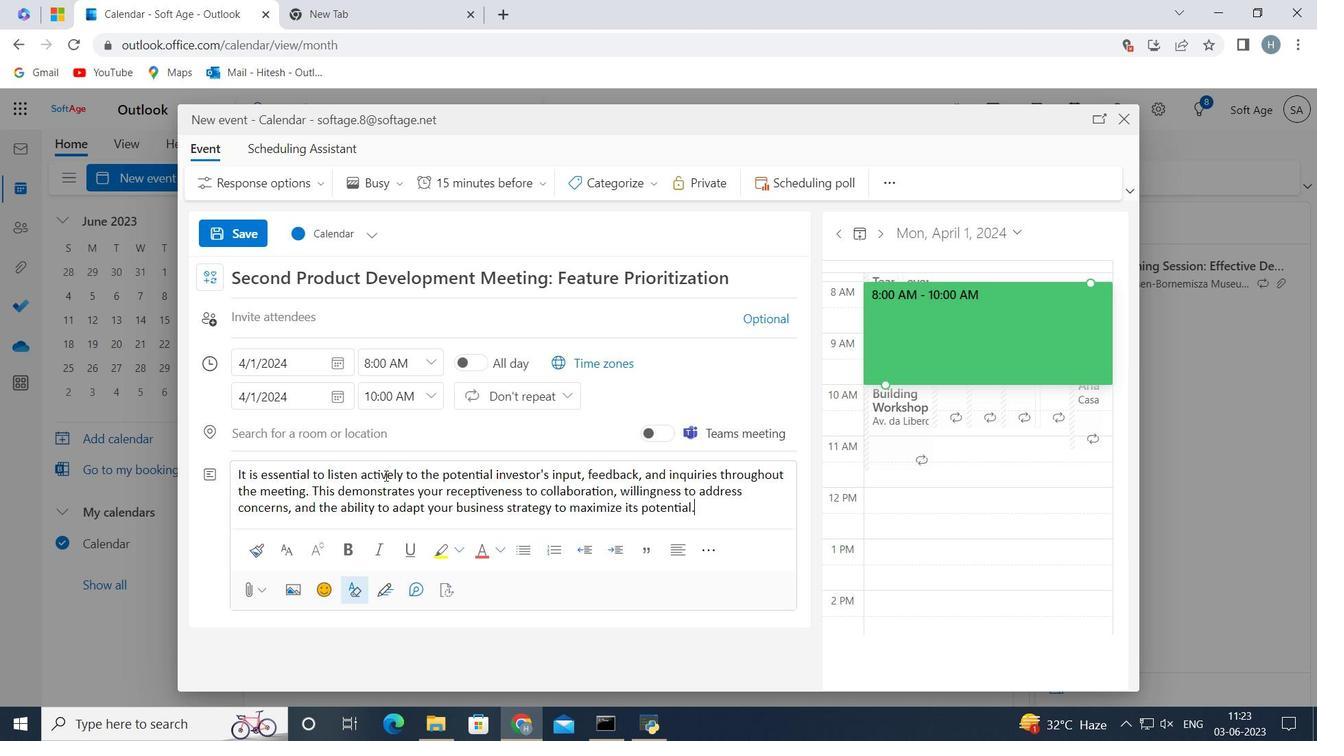 
Action: Mouse moved to (658, 188)
Screenshot: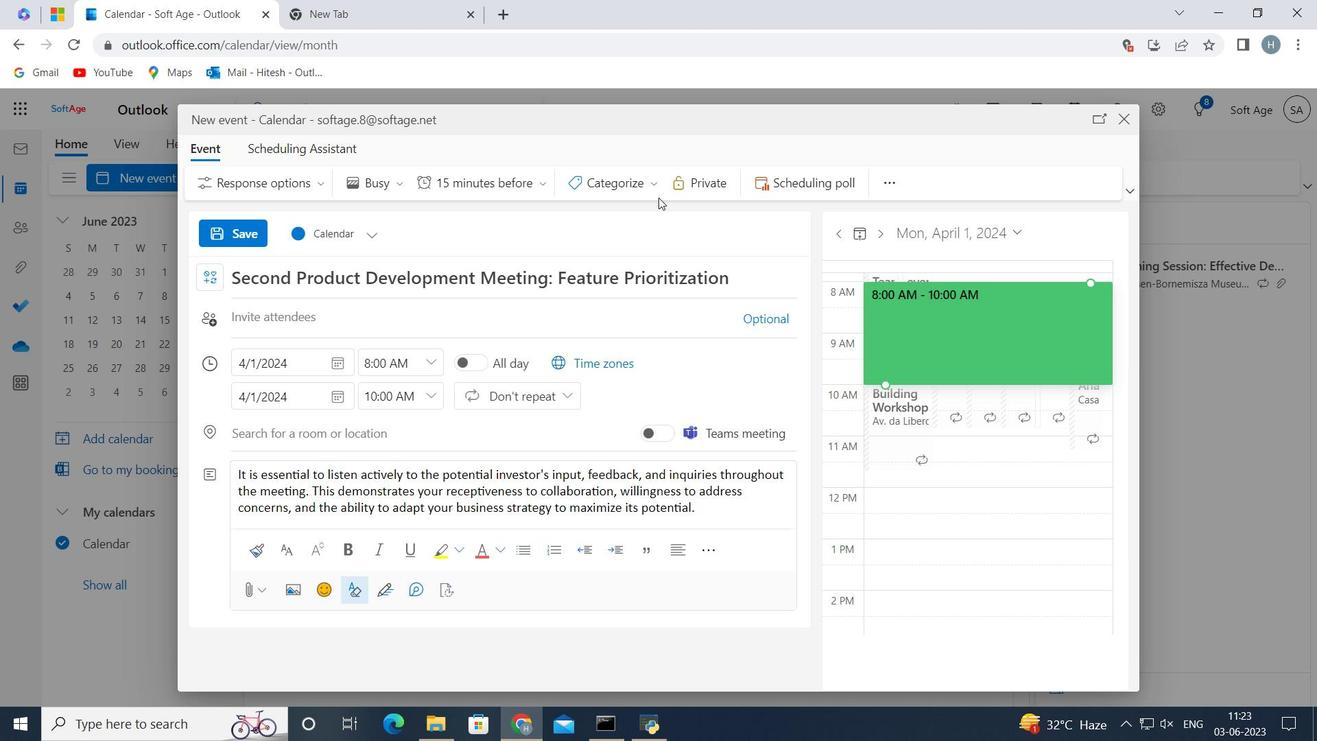 
Action: Mouse pressed left at (658, 188)
Screenshot: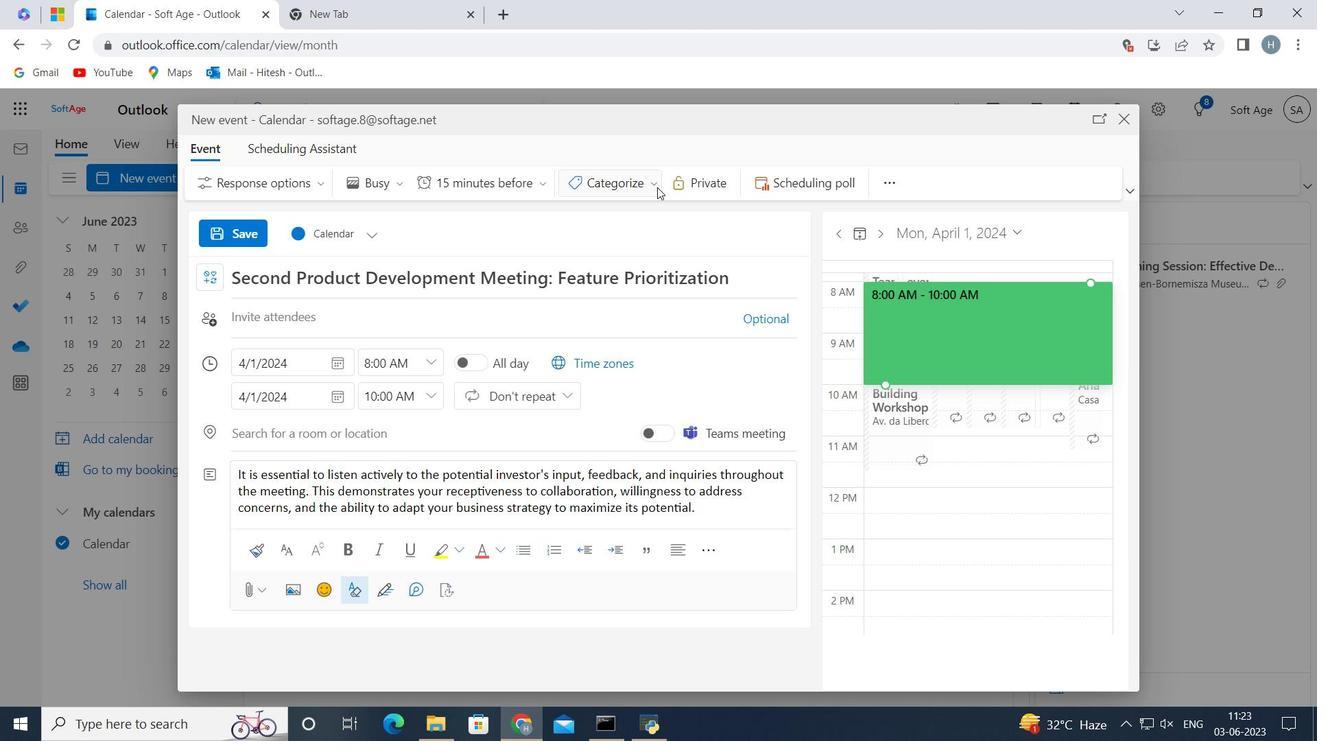 
Action: Mouse moved to (647, 321)
Screenshot: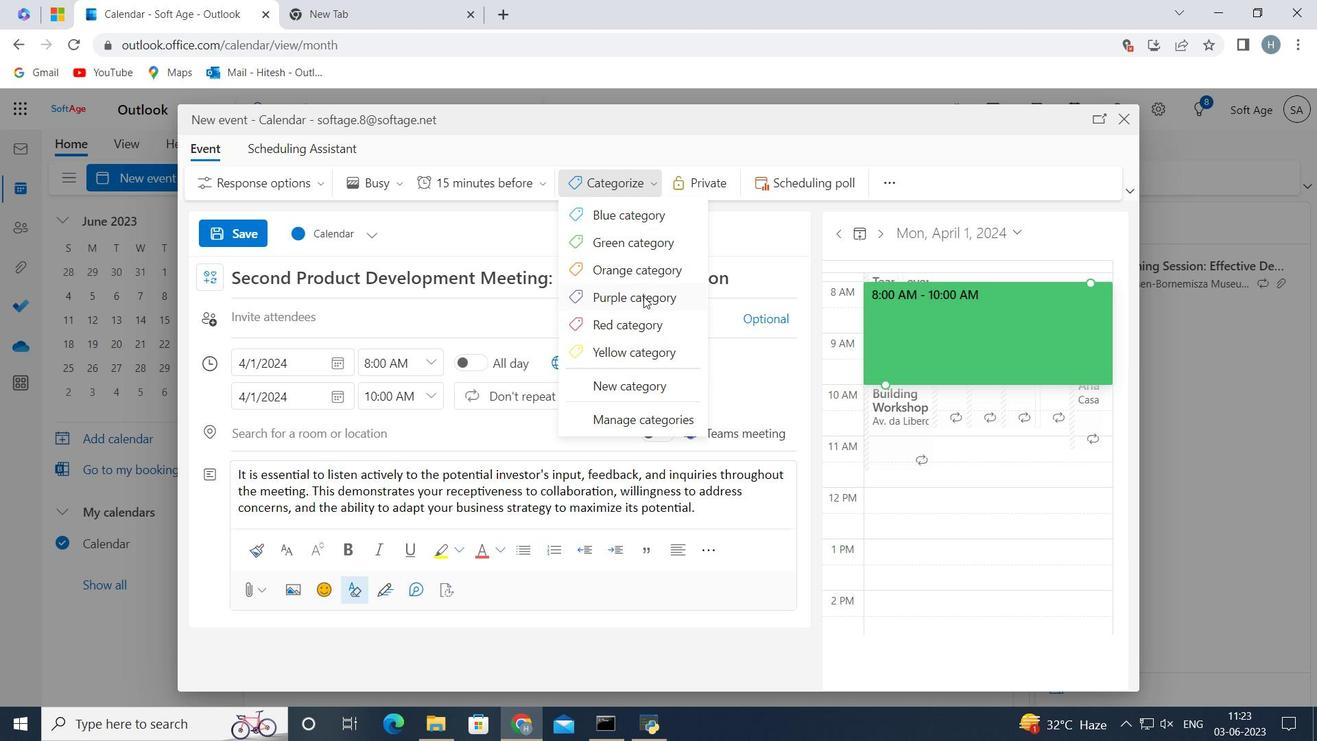 
Action: Mouse pressed left at (647, 321)
Screenshot: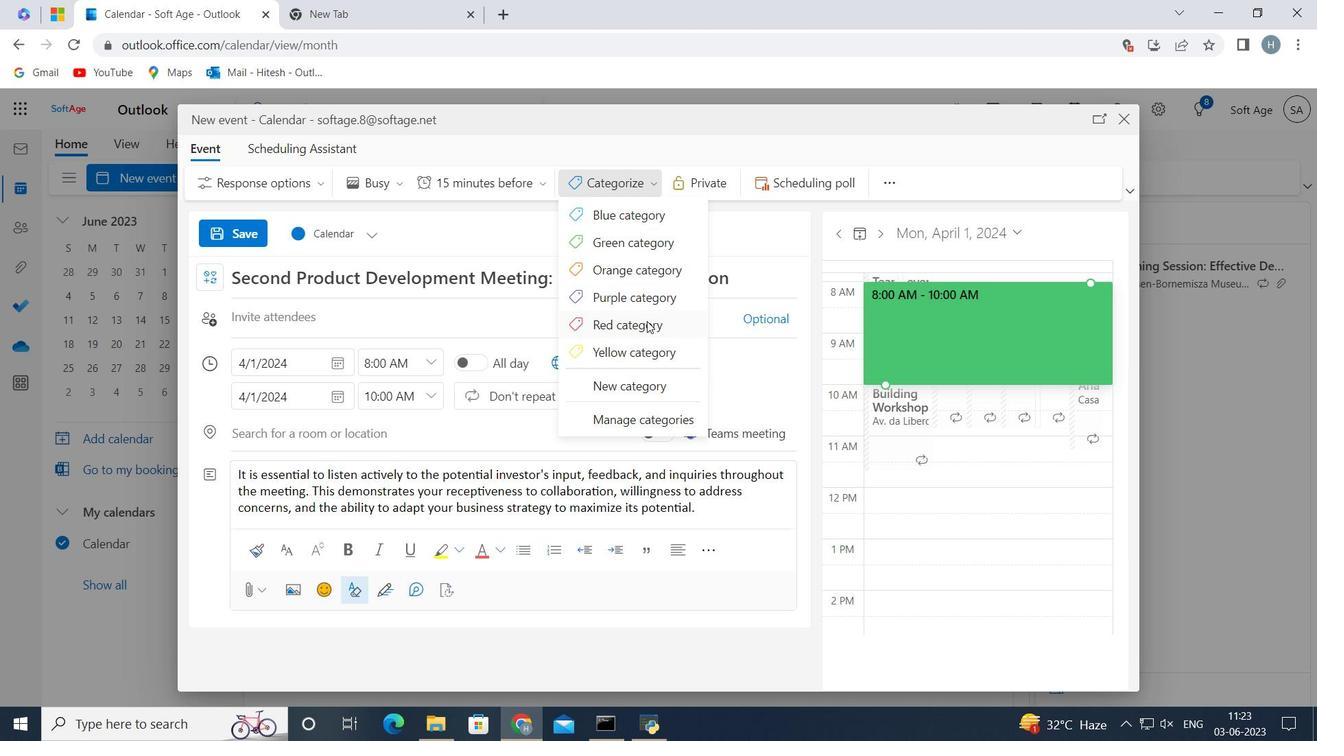 
Action: Mouse moved to (342, 442)
Screenshot: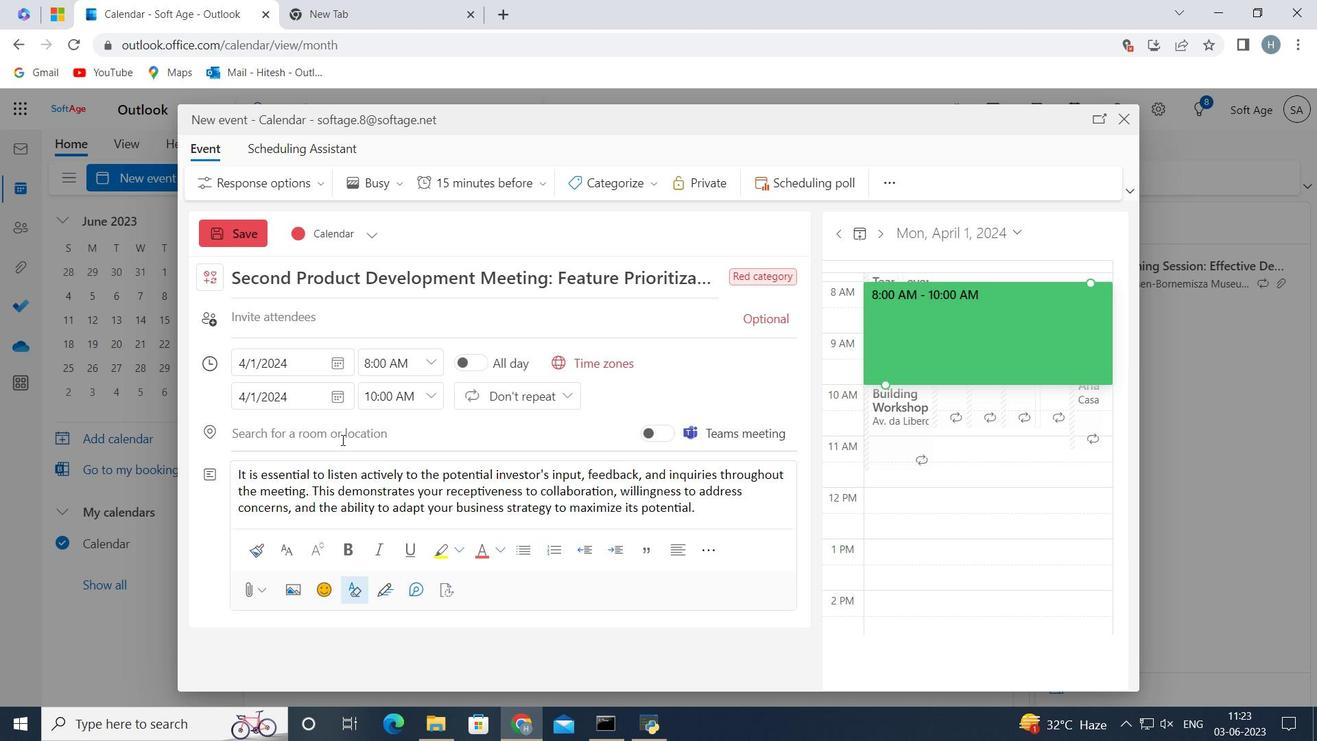 
Action: Mouse pressed left at (342, 442)
Screenshot: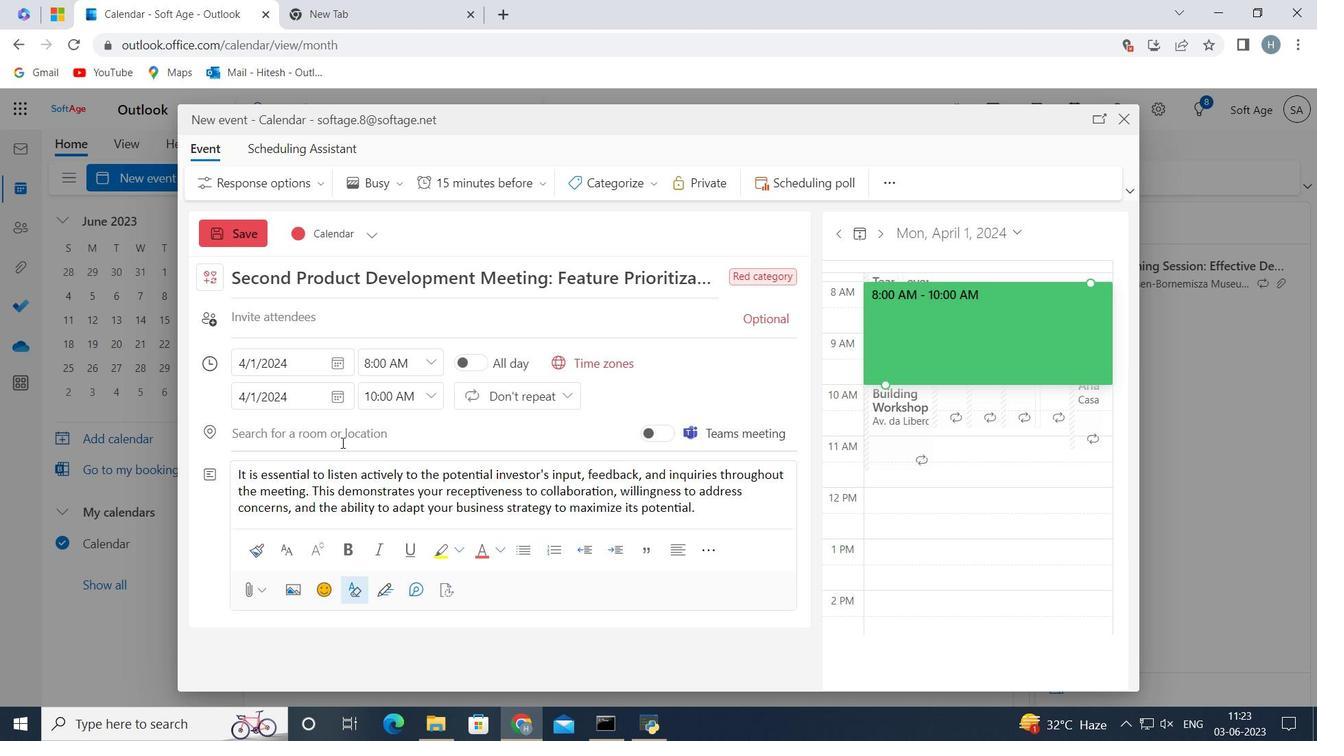 
Action: Key pressed <Key.shift>Las<Key.space><Key.shift>Vegas,<Key.space><Key.shift>USA
Screenshot: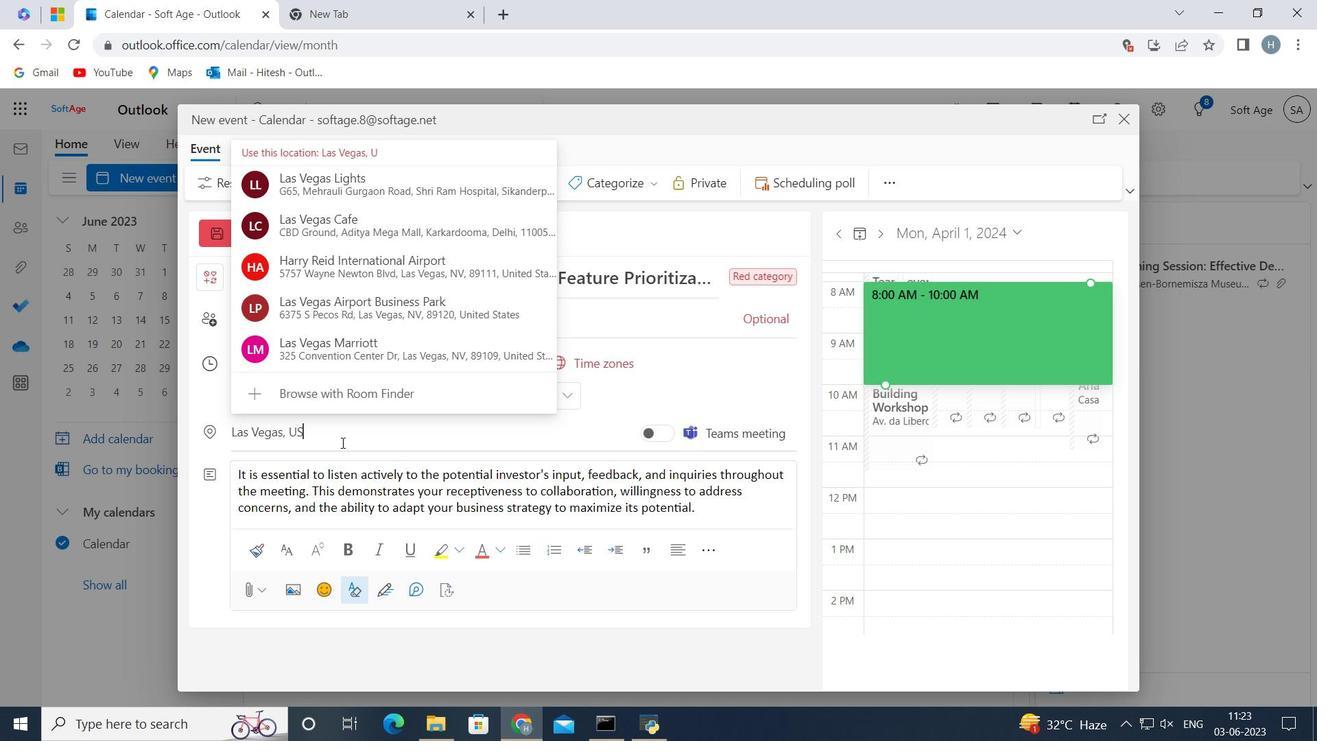 
Action: Mouse moved to (722, 366)
Screenshot: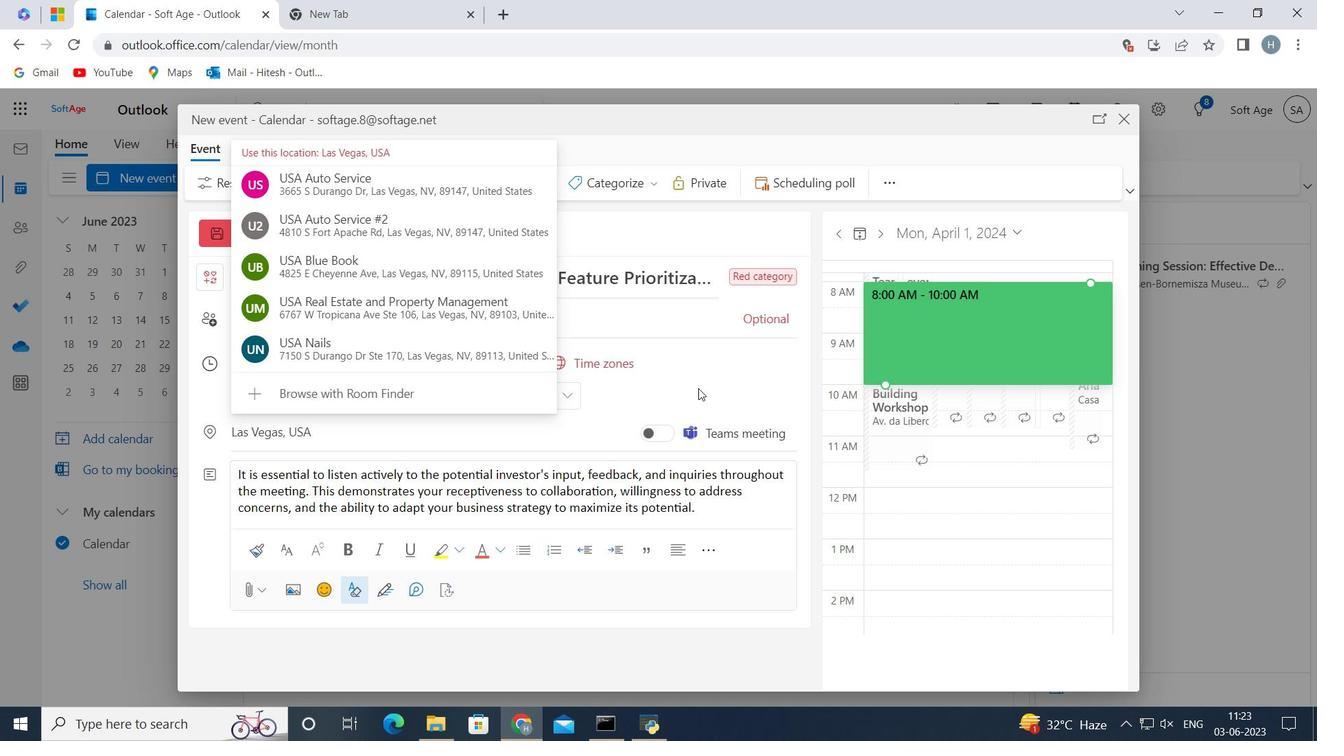 
Action: Mouse pressed left at (722, 366)
Screenshot: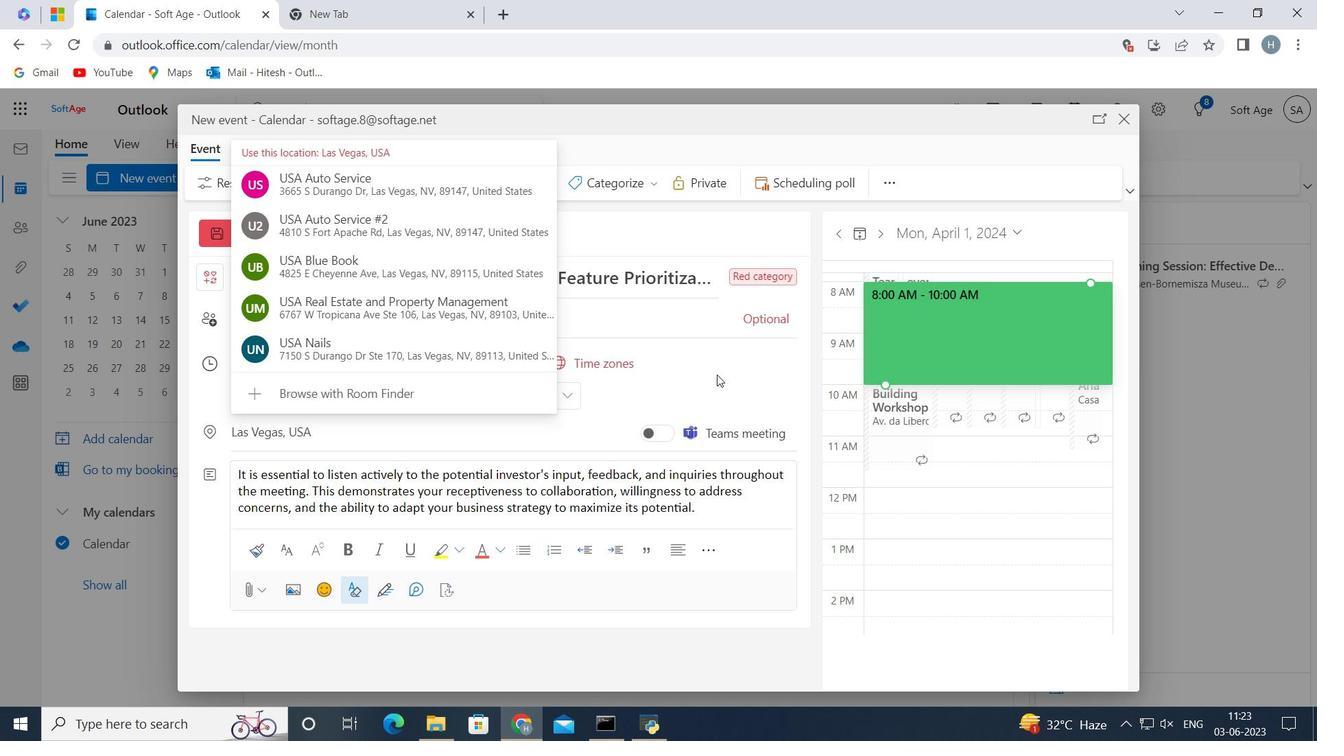 
Action: Mouse moved to (454, 316)
Screenshot: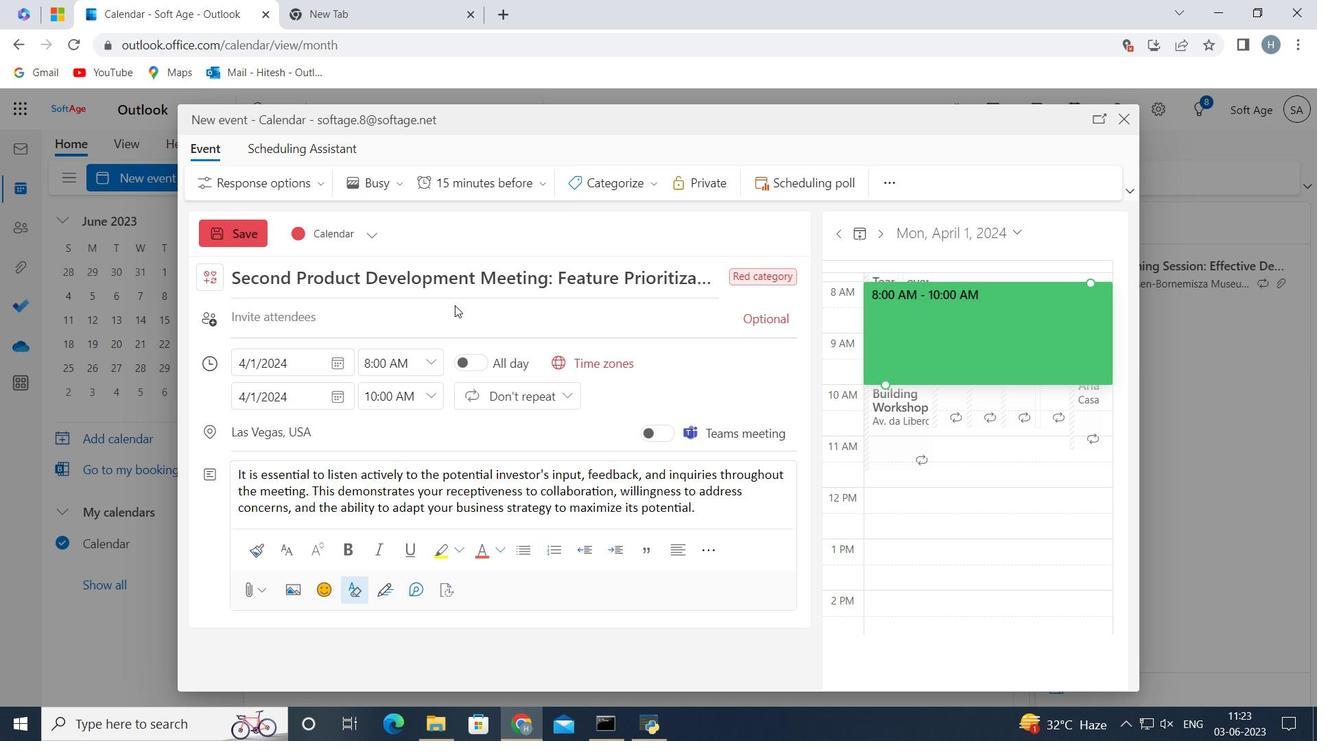 
Action: Mouse pressed left at (454, 316)
Screenshot: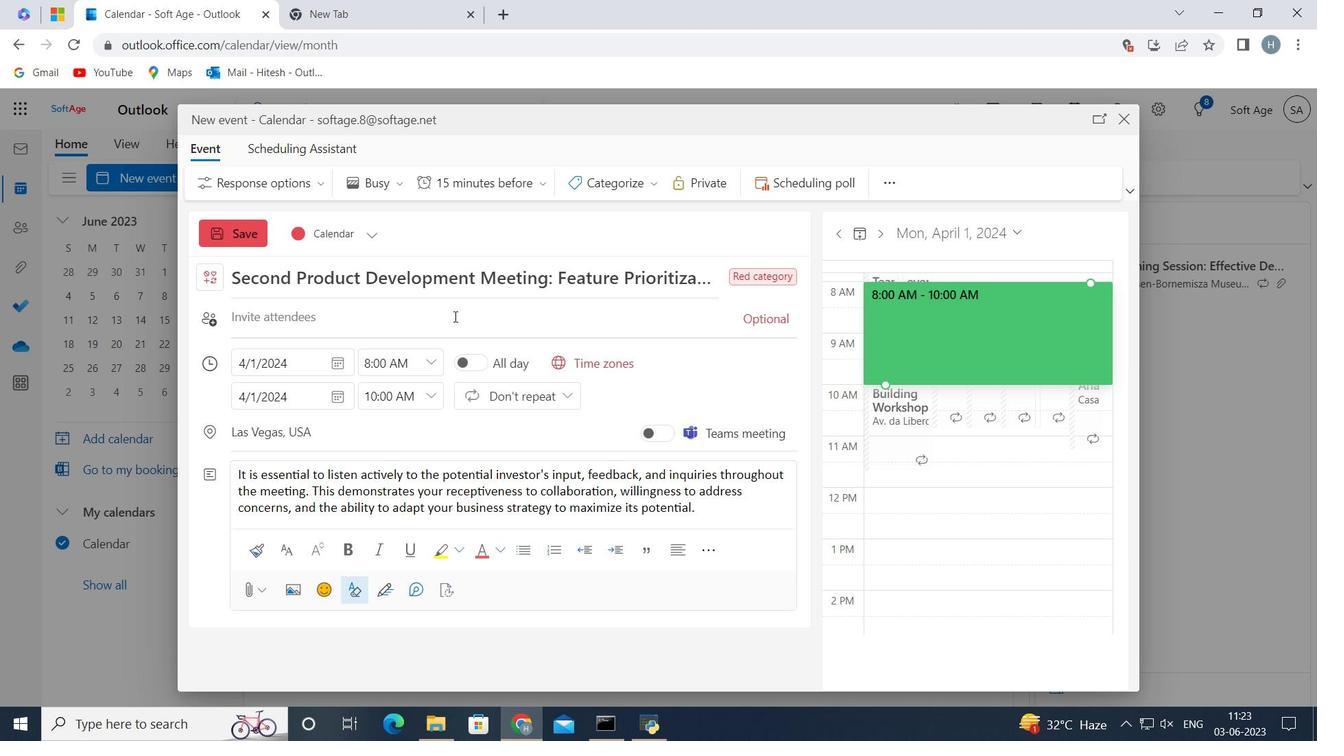 
Action: Key pressed softage.4<Key.shift>@softage.net
Screenshot: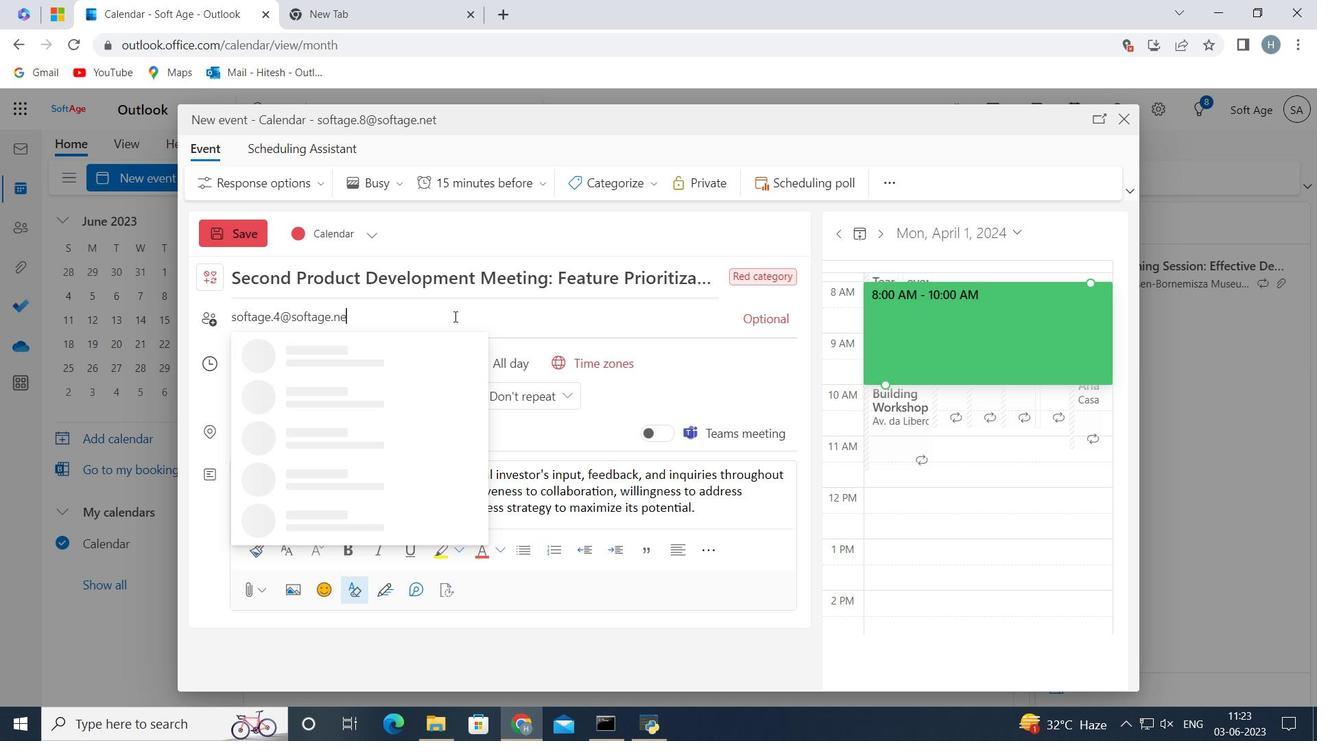 
Action: Mouse moved to (391, 359)
Screenshot: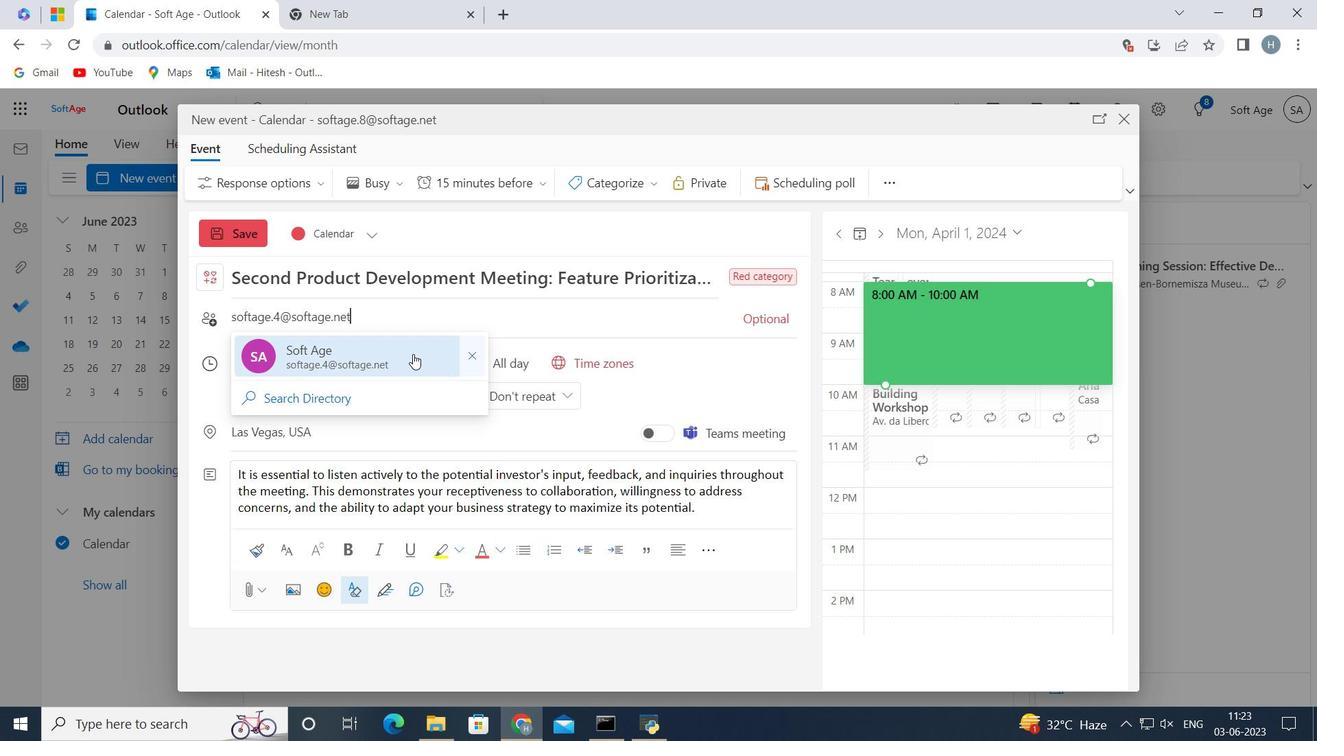 
Action: Mouse pressed left at (391, 359)
Screenshot: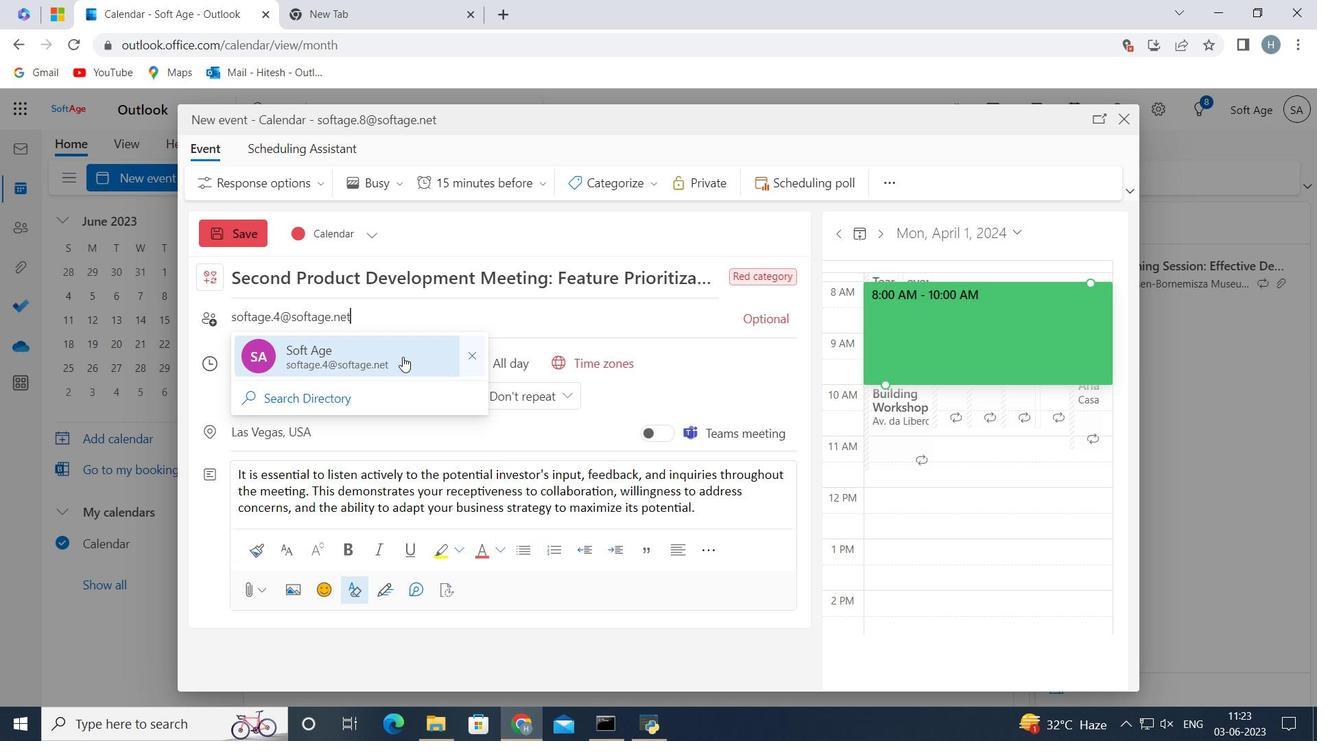
Action: Mouse moved to (395, 343)
Screenshot: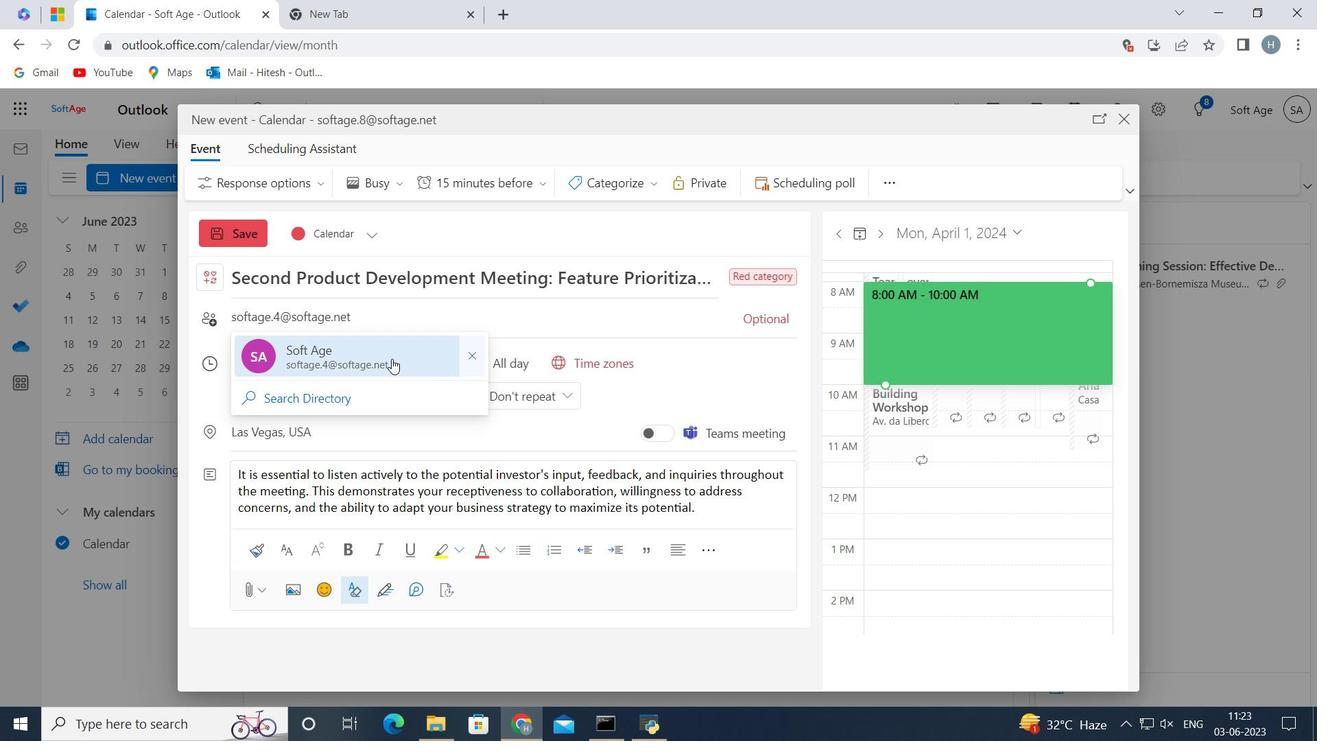 
Action: Key pressed softage.5<Key.shift>@softage.net
Screenshot: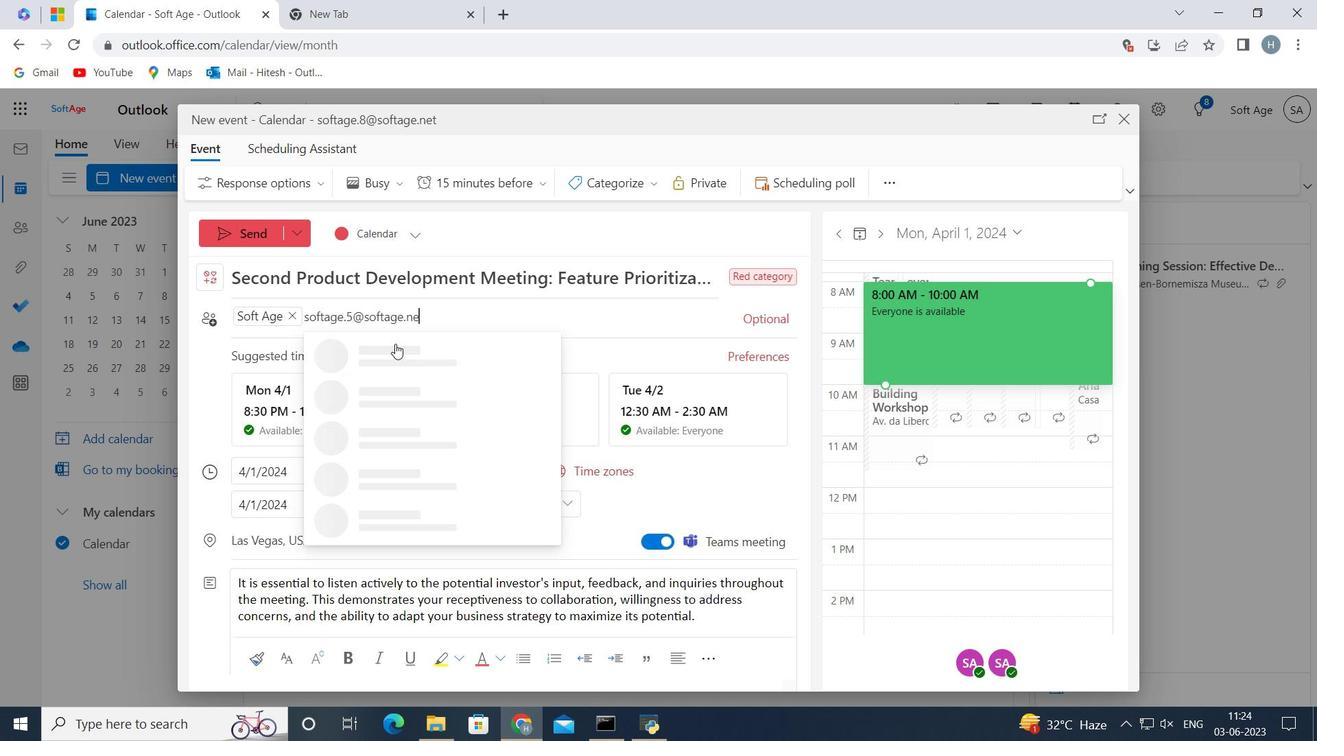 
Action: Mouse moved to (407, 352)
Screenshot: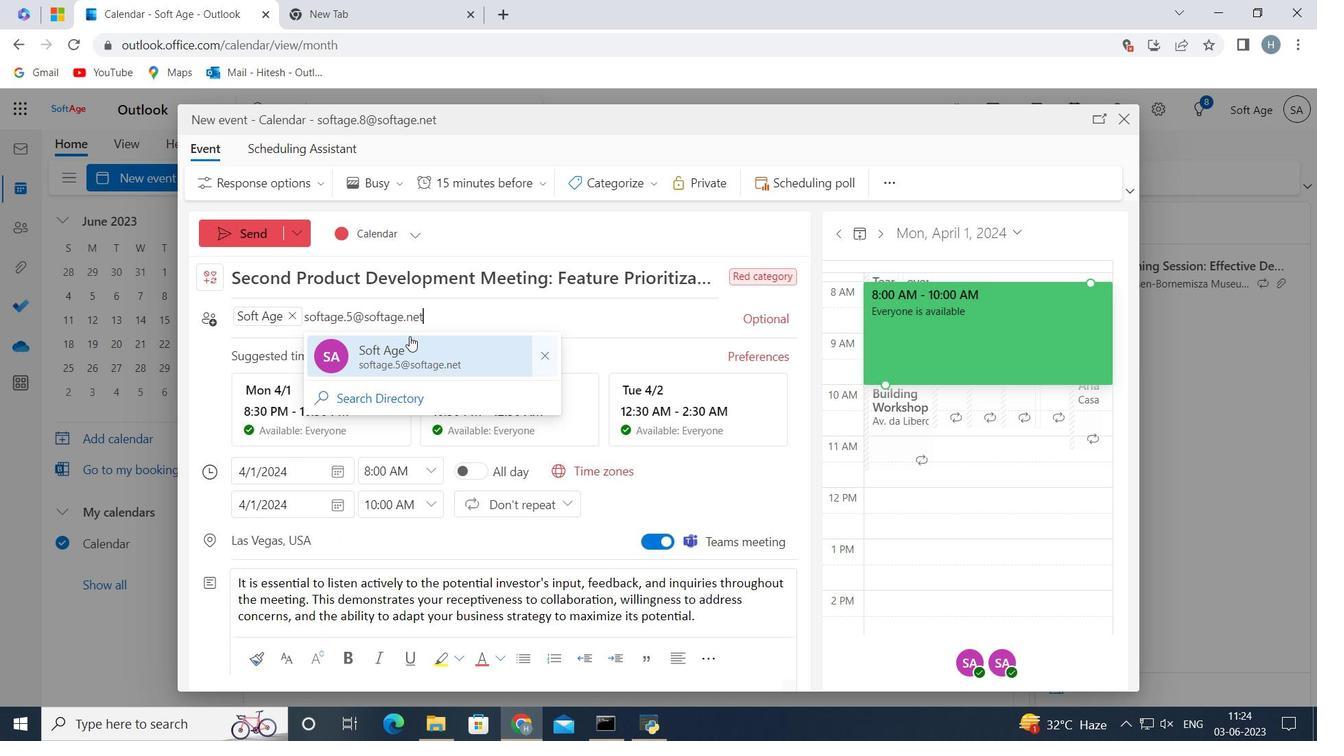 
Action: Mouse pressed left at (407, 352)
Screenshot: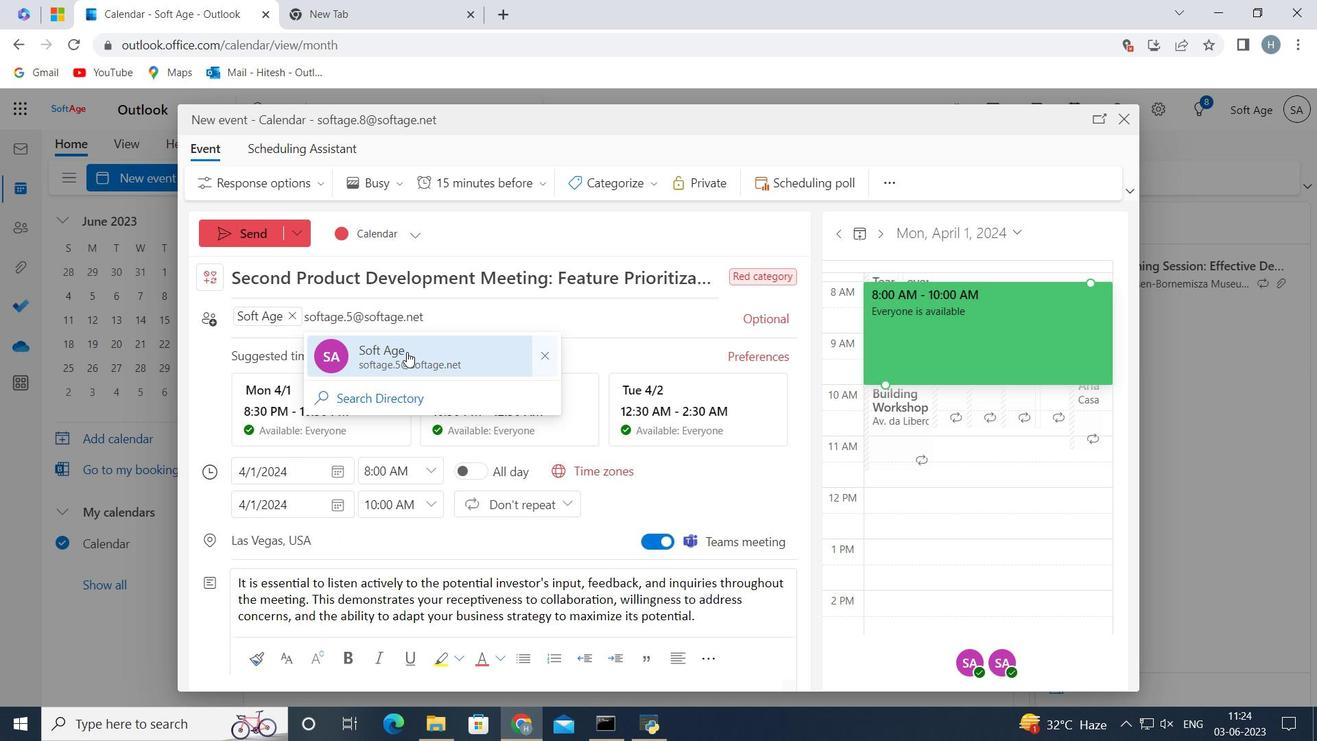 
Action: Mouse moved to (404, 415)
Screenshot: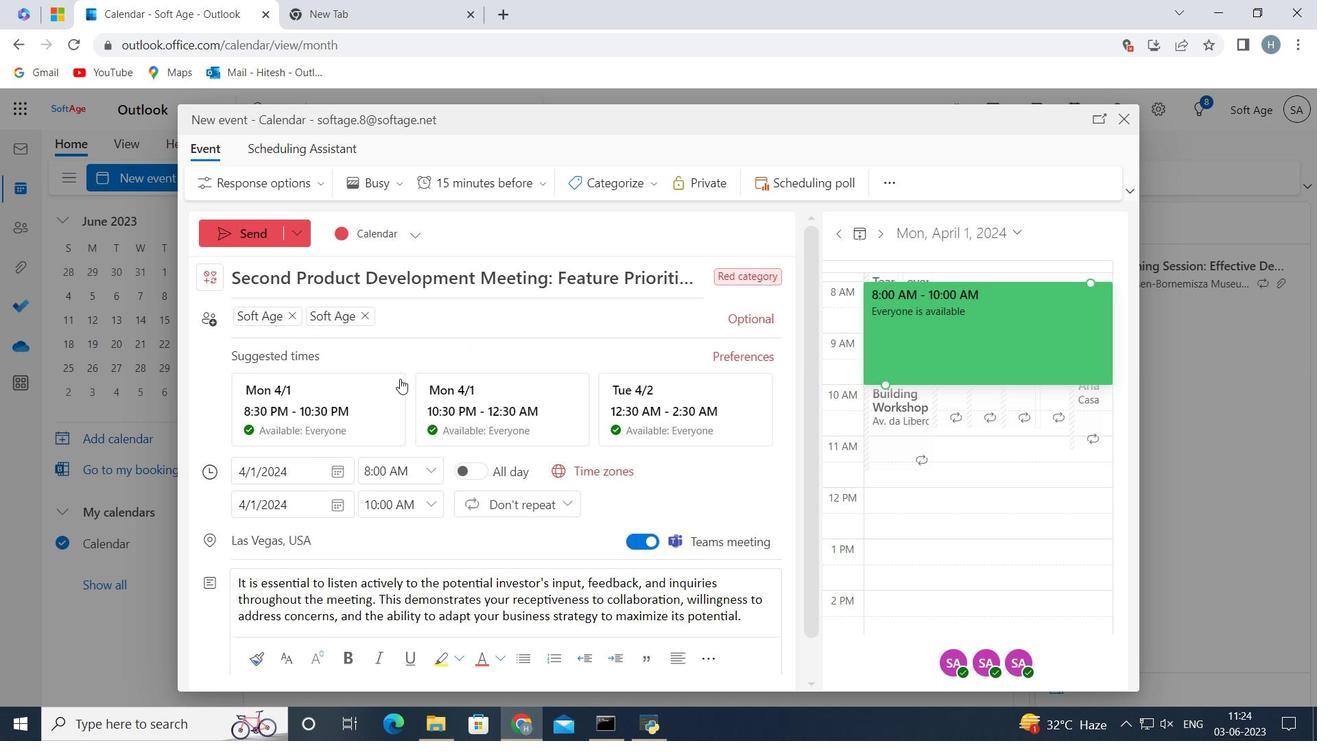 
Action: Mouse scrolled (404, 414) with delta (0, 0)
Screenshot: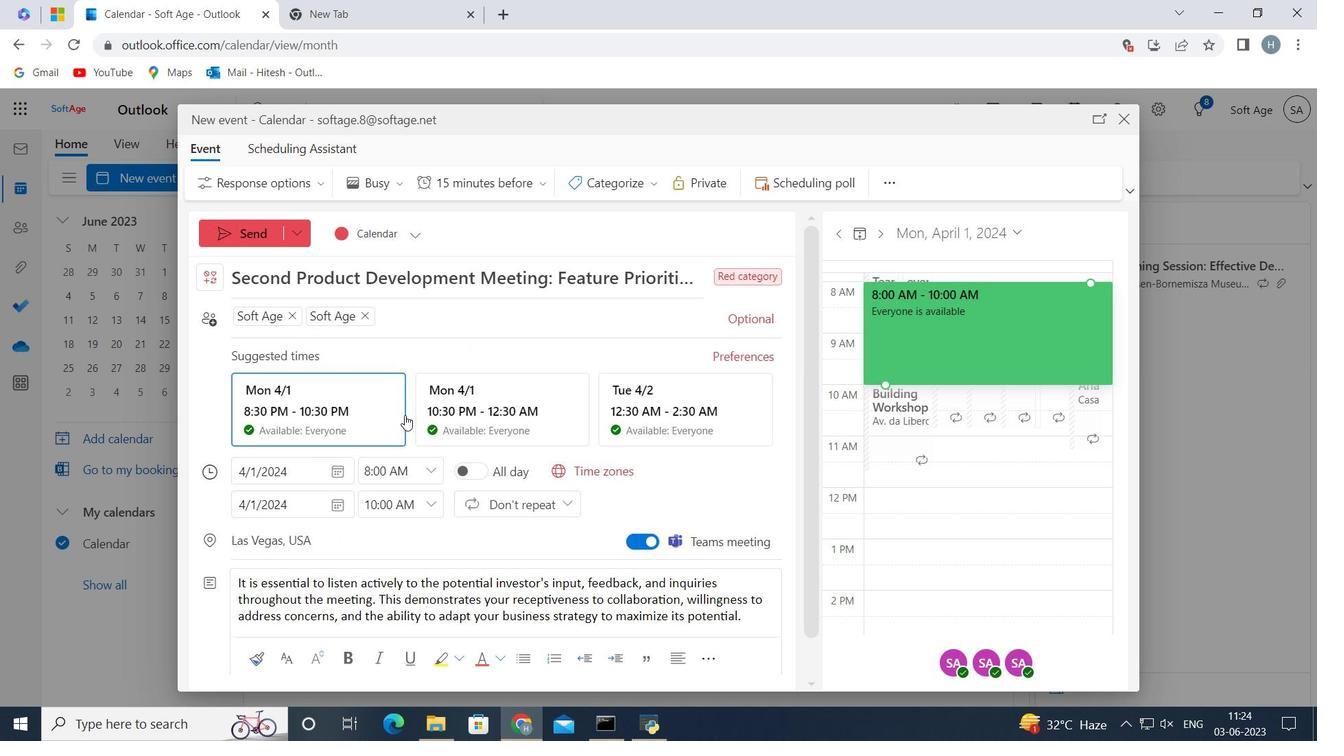 
Action: Mouse moved to (540, 191)
Screenshot: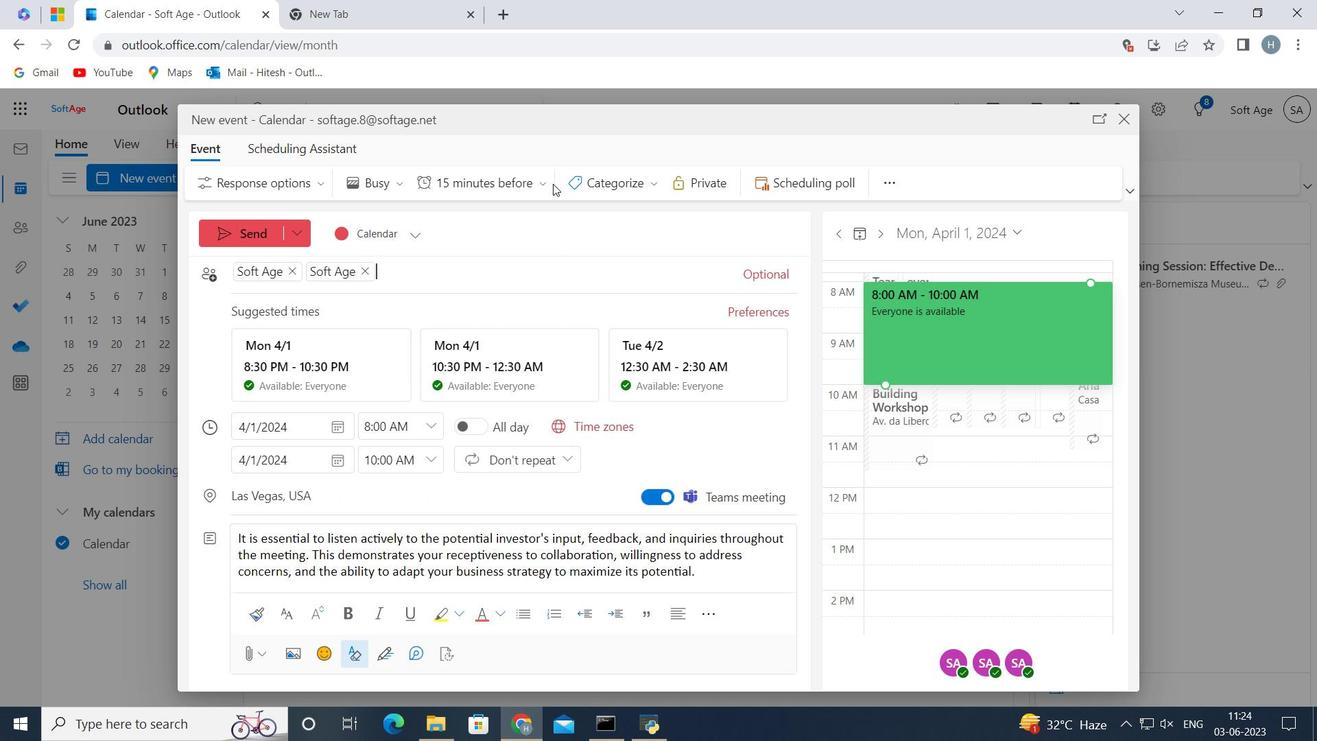 
Action: Mouse pressed left at (540, 191)
Screenshot: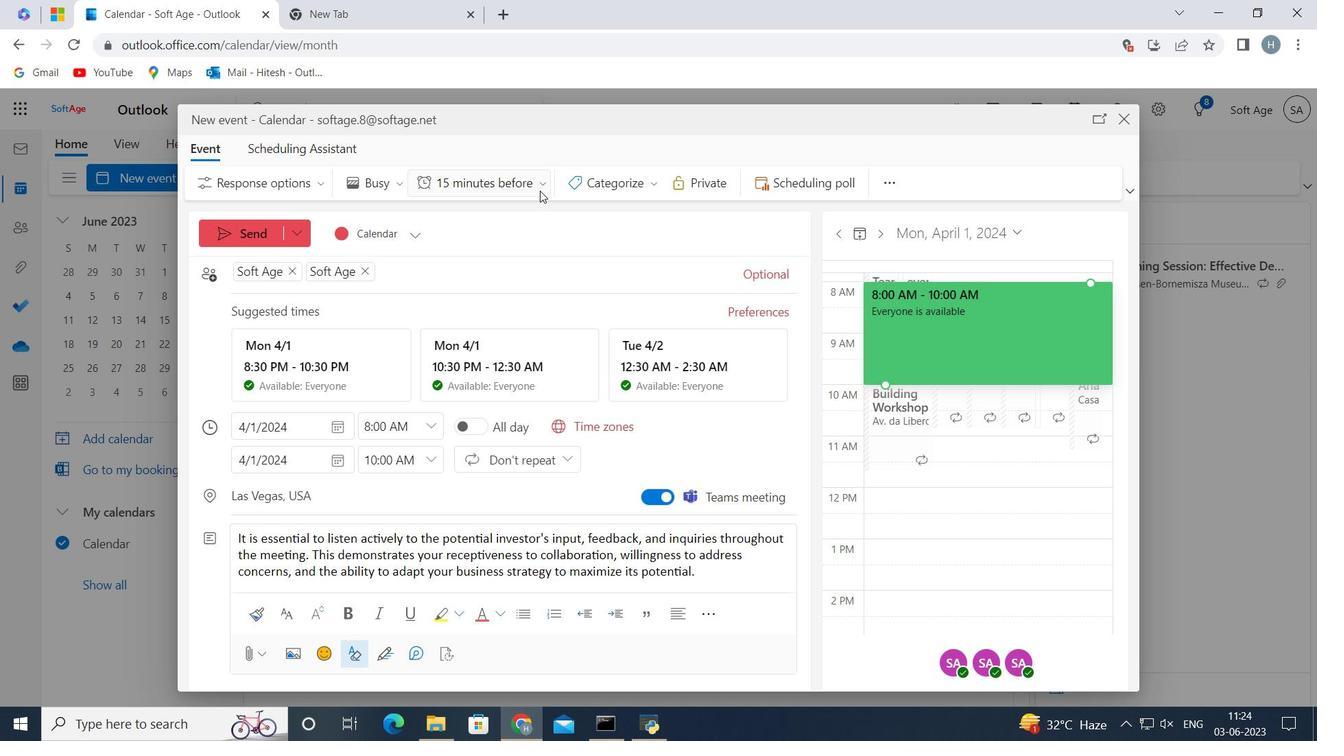 
Action: Mouse moved to (500, 341)
Screenshot: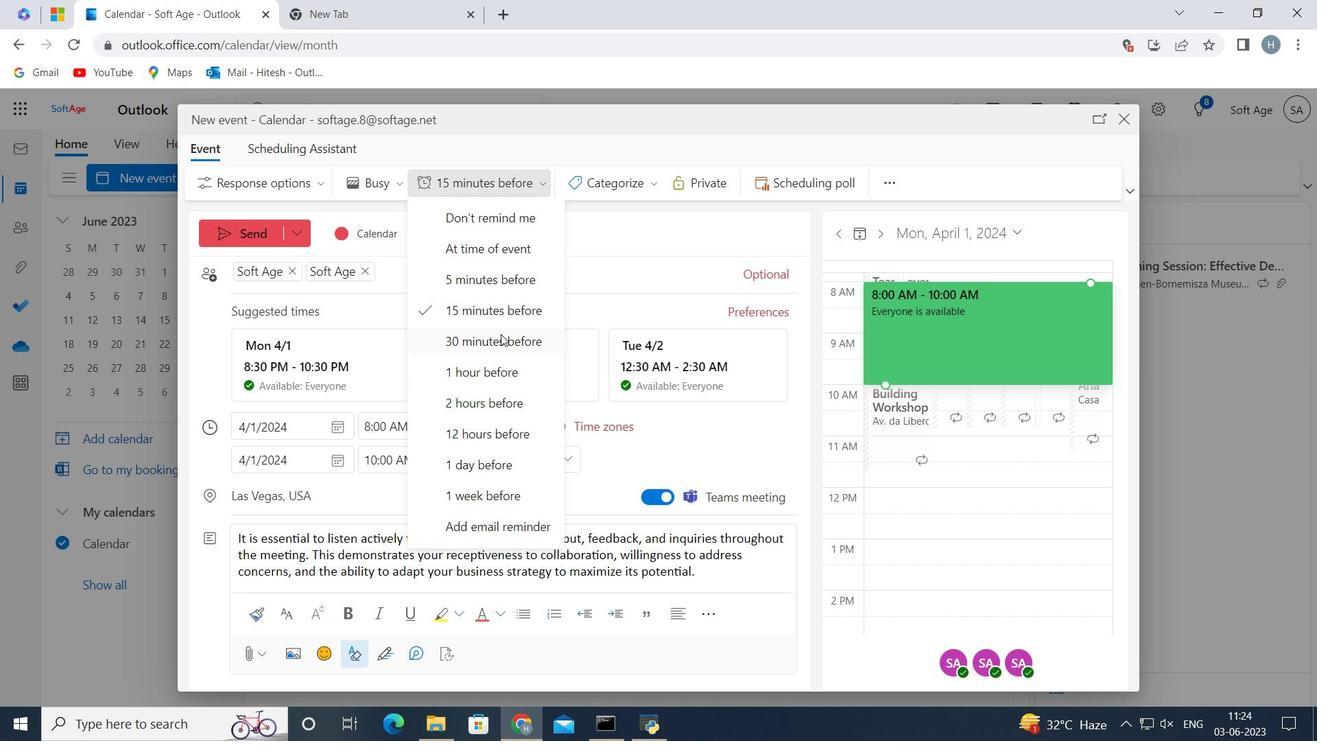 
Action: Mouse pressed left at (500, 341)
Screenshot: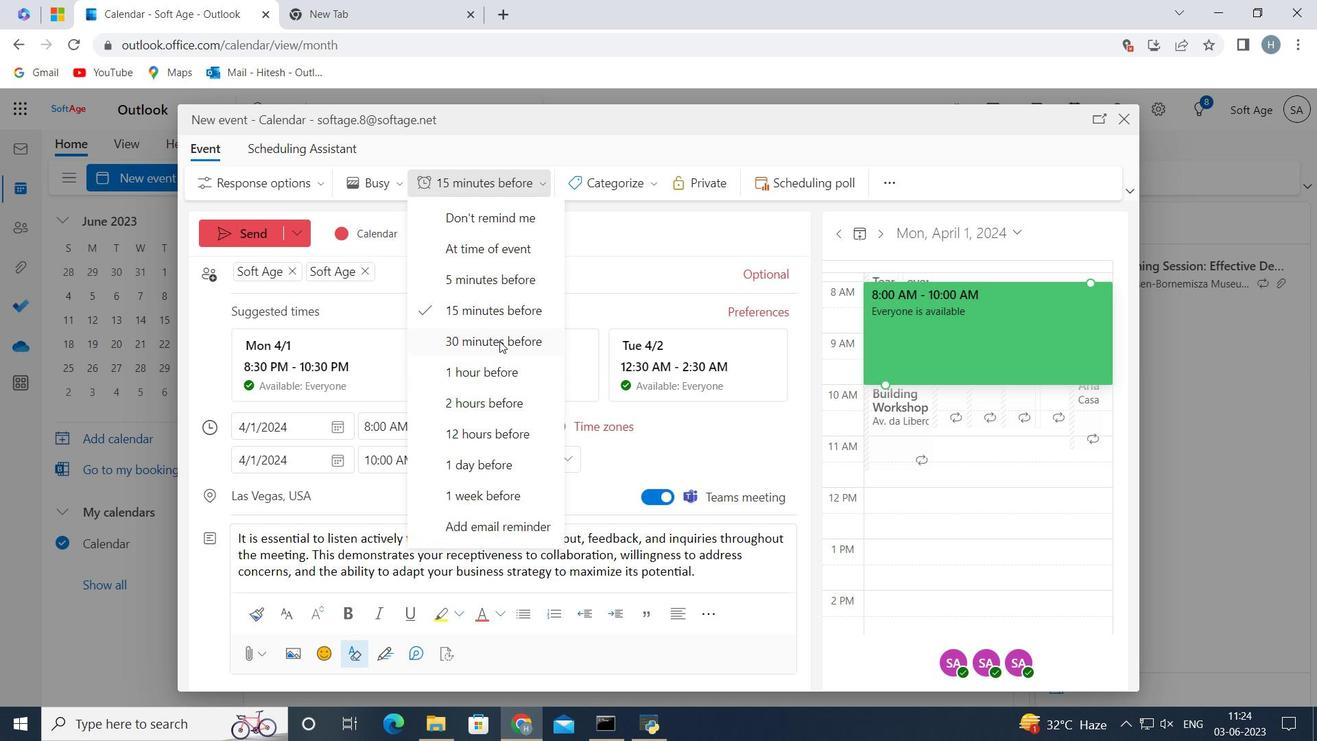 
Action: Mouse moved to (610, 254)
Screenshot: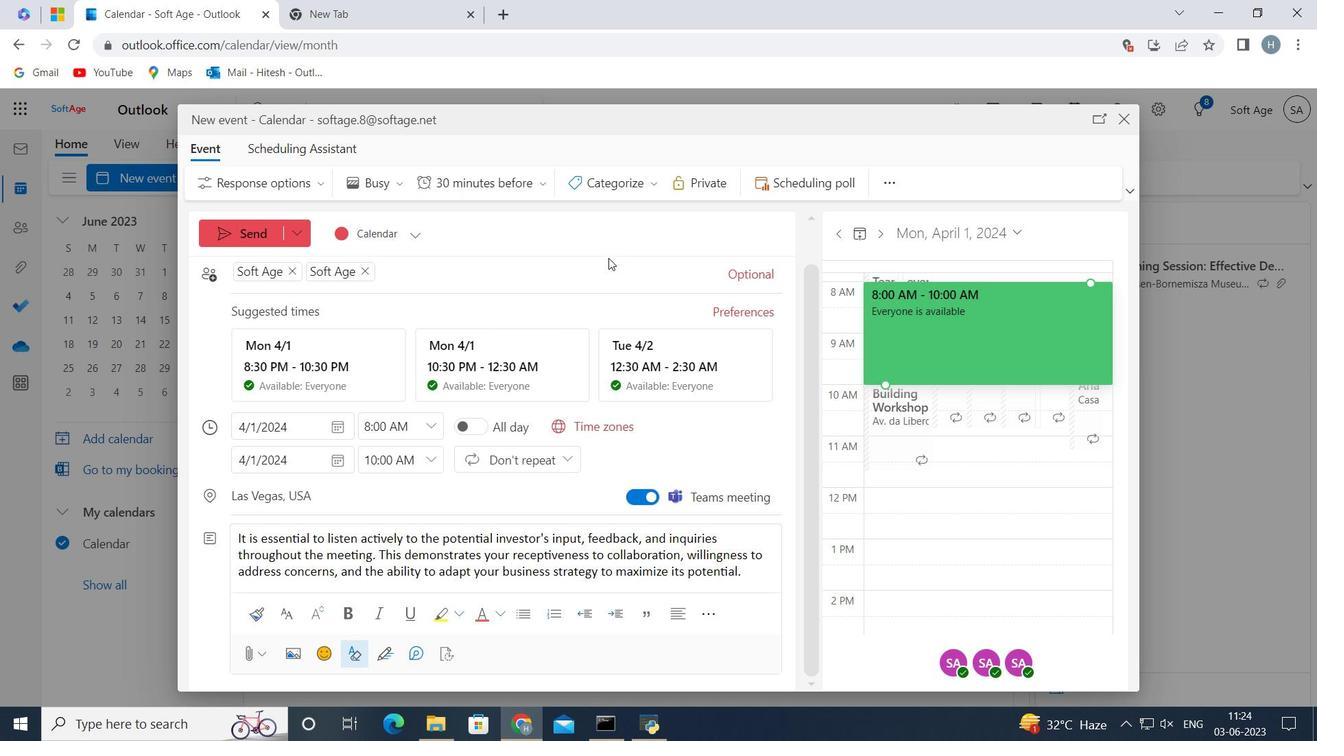 
